 Task: Add a dependency to the task Integrate website with a new live chat support software , the existing task  Create a new online platform for online DIY courses in the project ComplexTech
Action: Mouse moved to (67, 493)
Screenshot: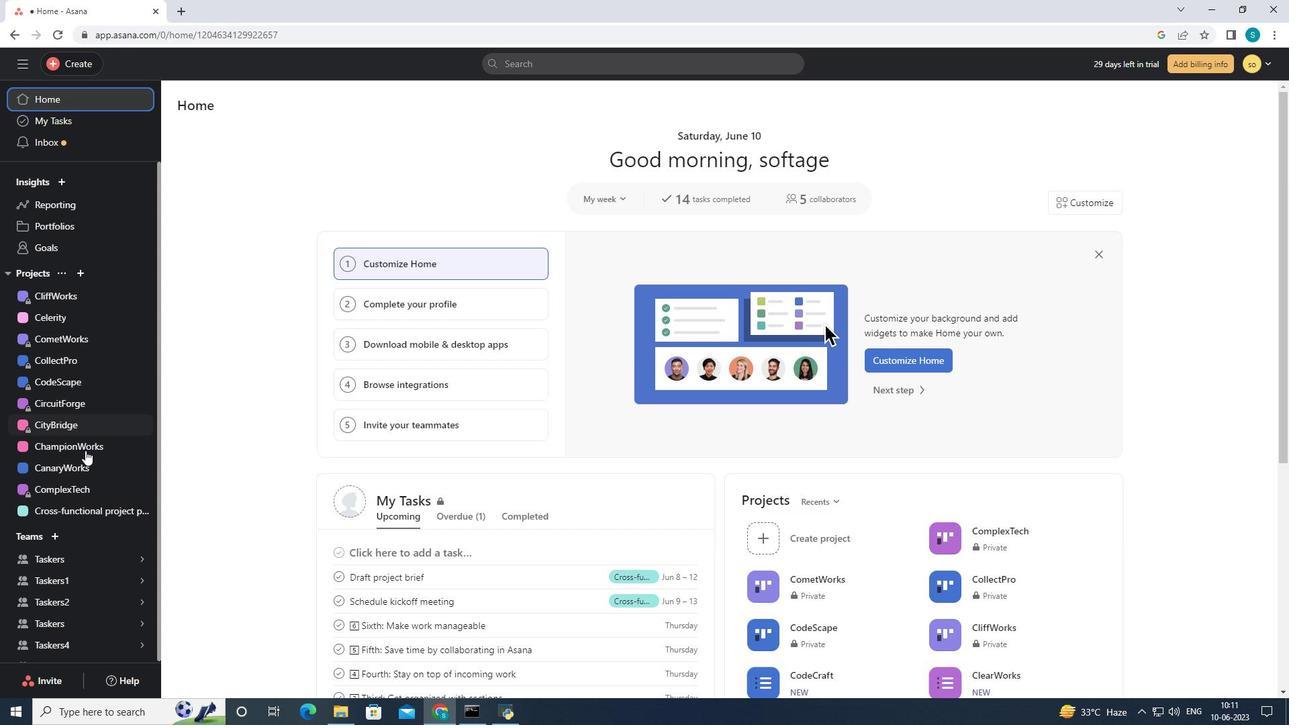
Action: Mouse pressed left at (67, 493)
Screenshot: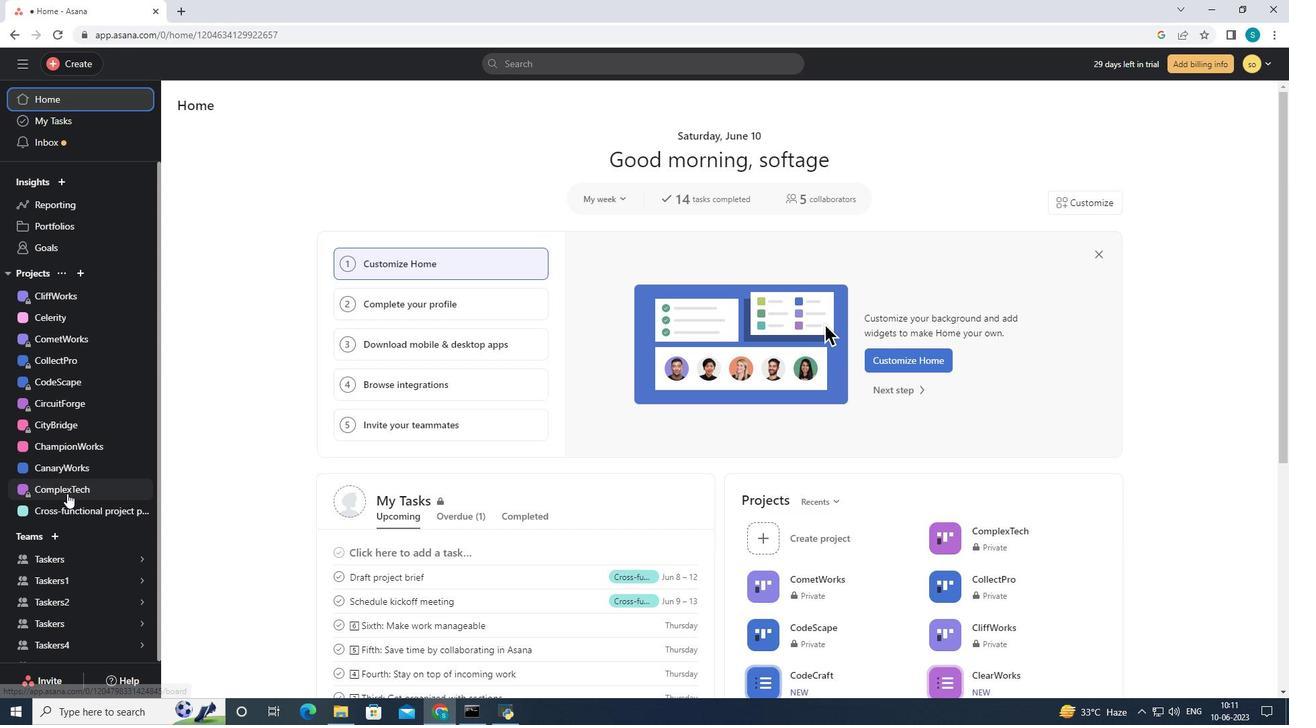 
Action: Mouse moved to (297, 386)
Screenshot: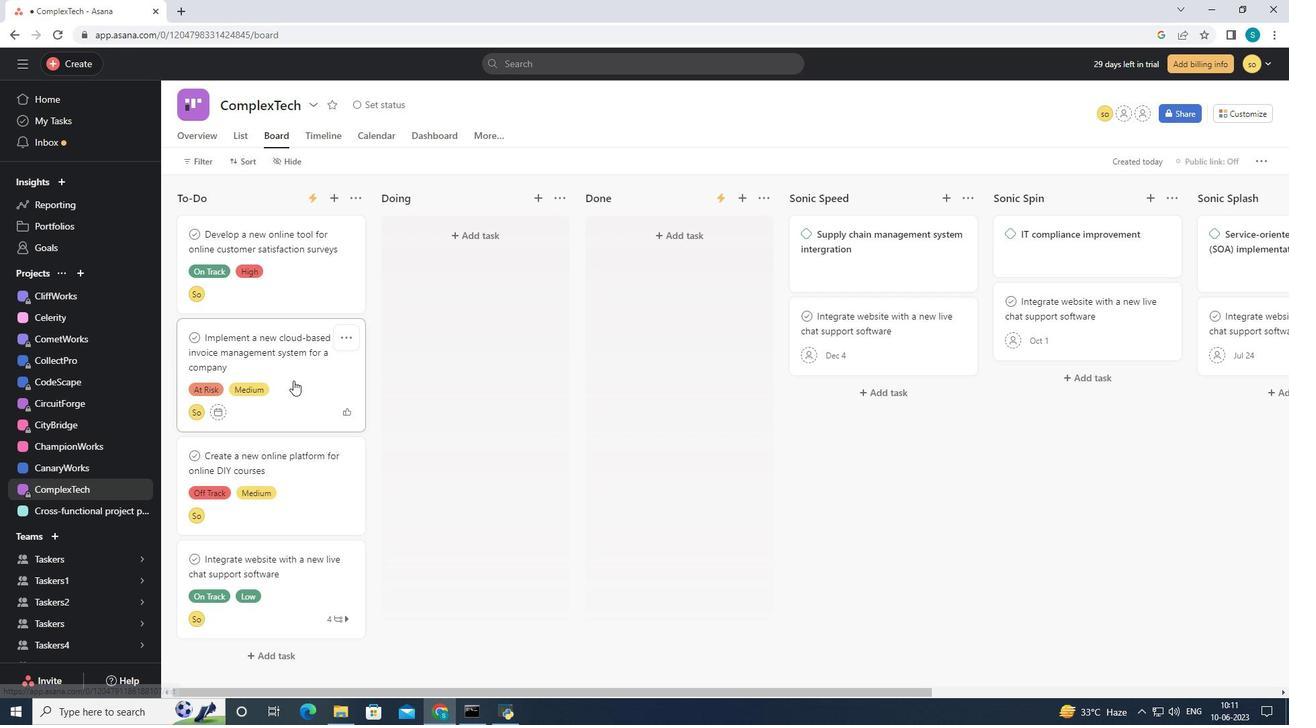 
Action: Mouse scrolled (297, 385) with delta (0, 0)
Screenshot: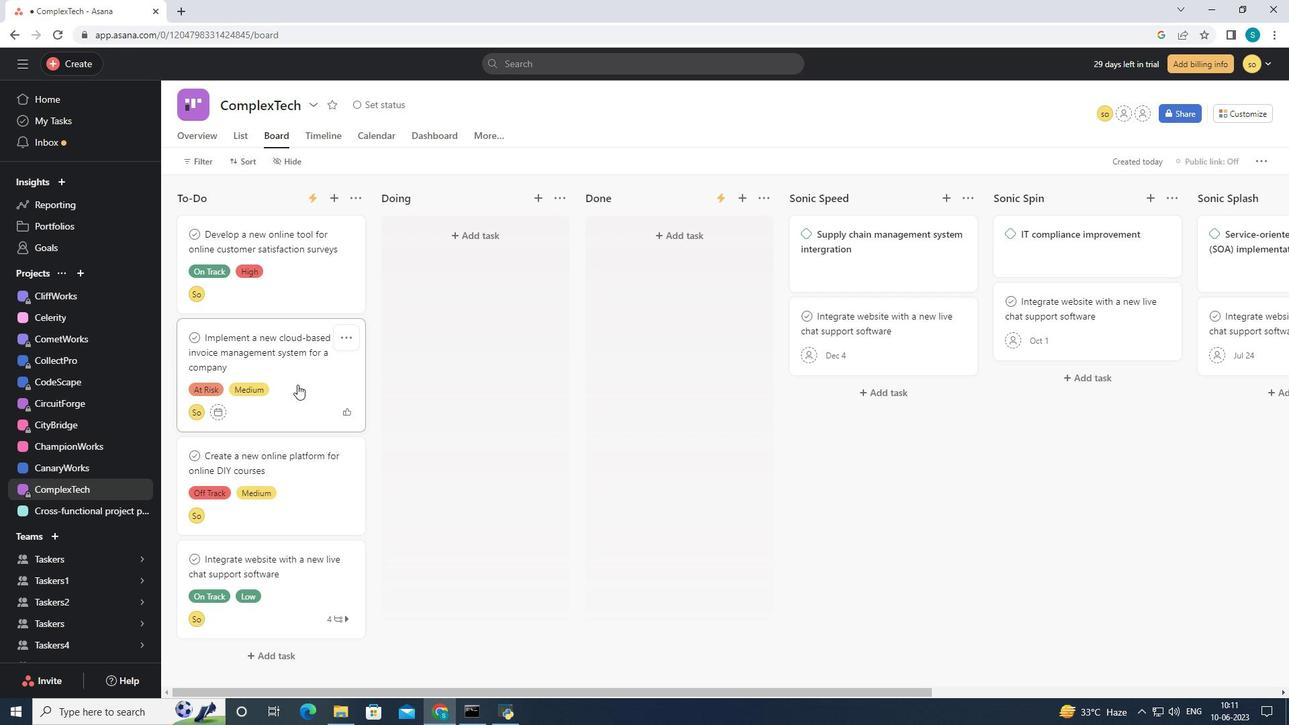 
Action: Mouse moved to (298, 386)
Screenshot: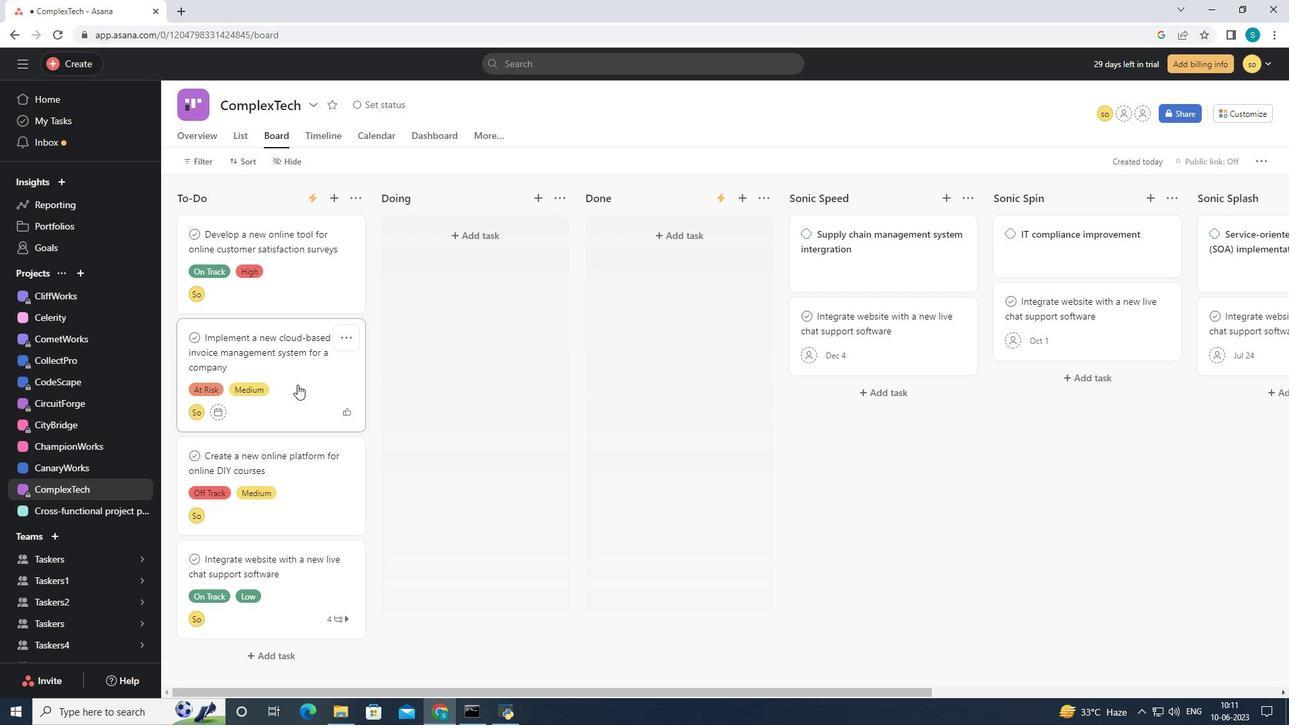 
Action: Mouse scrolled (298, 386) with delta (0, 0)
Screenshot: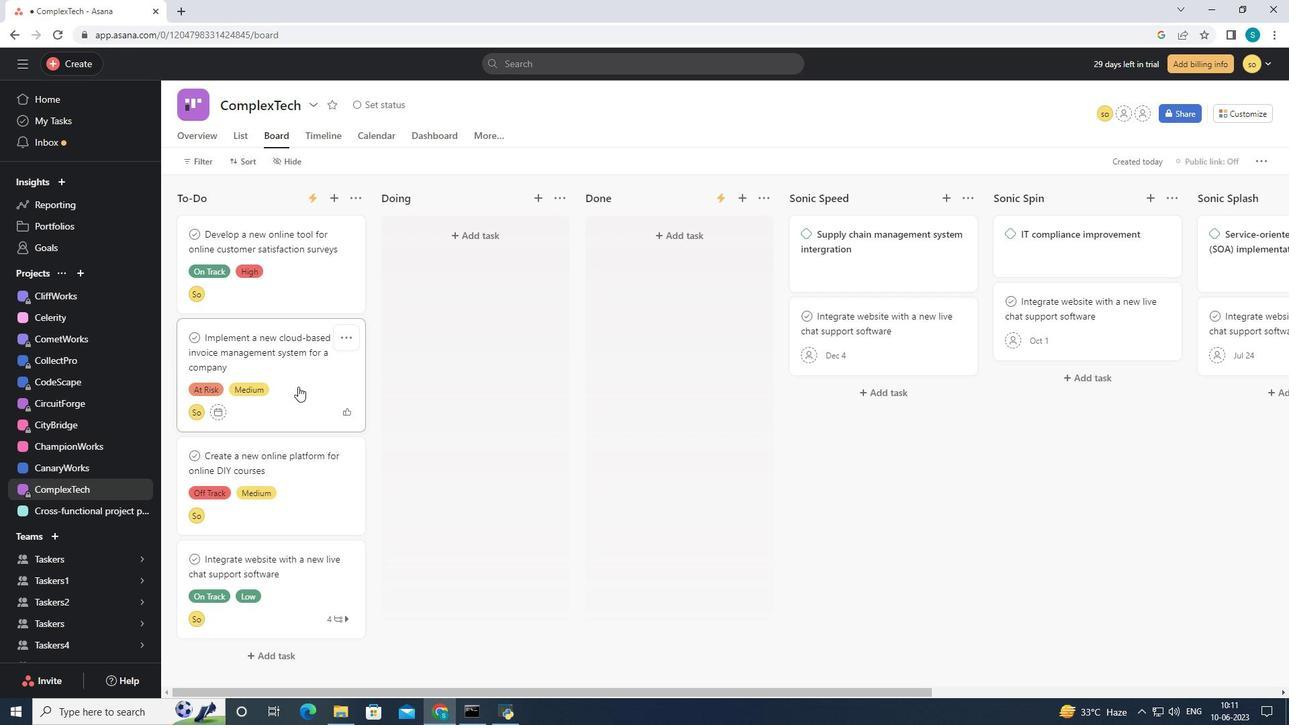 
Action: Mouse scrolled (298, 386) with delta (0, 0)
Screenshot: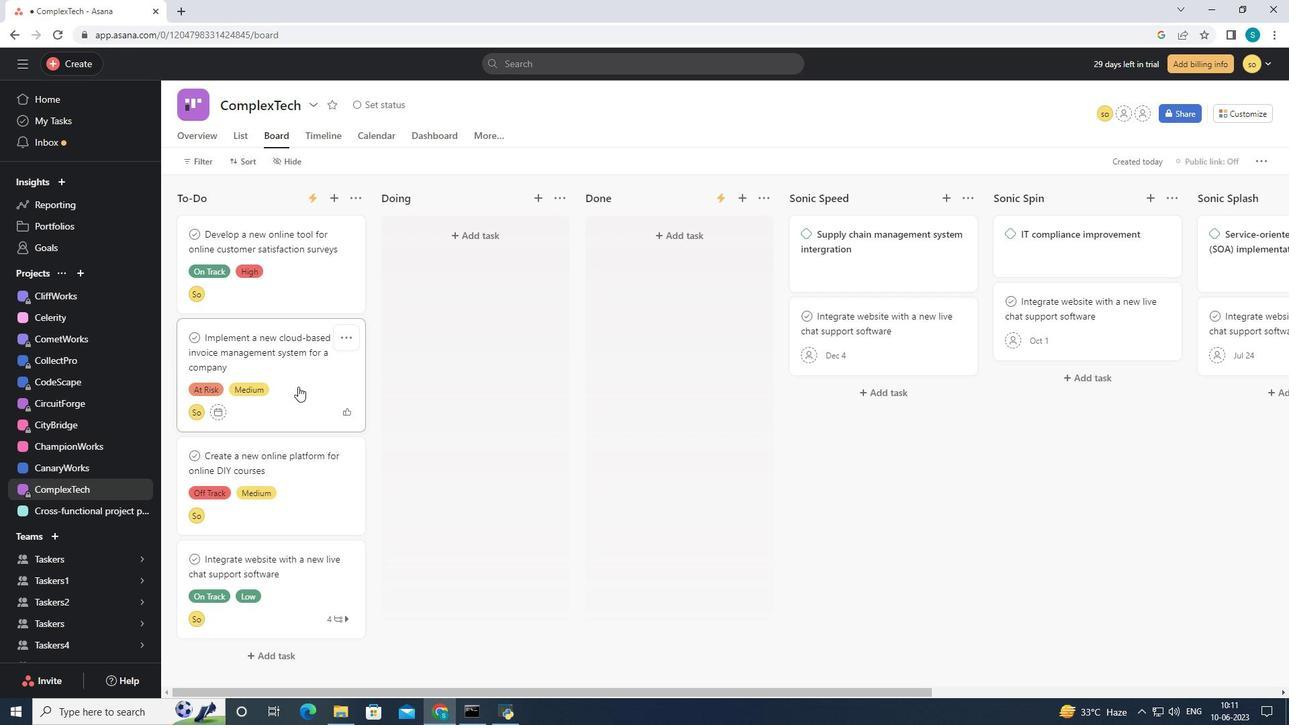 
Action: Mouse scrolled (298, 386) with delta (0, 0)
Screenshot: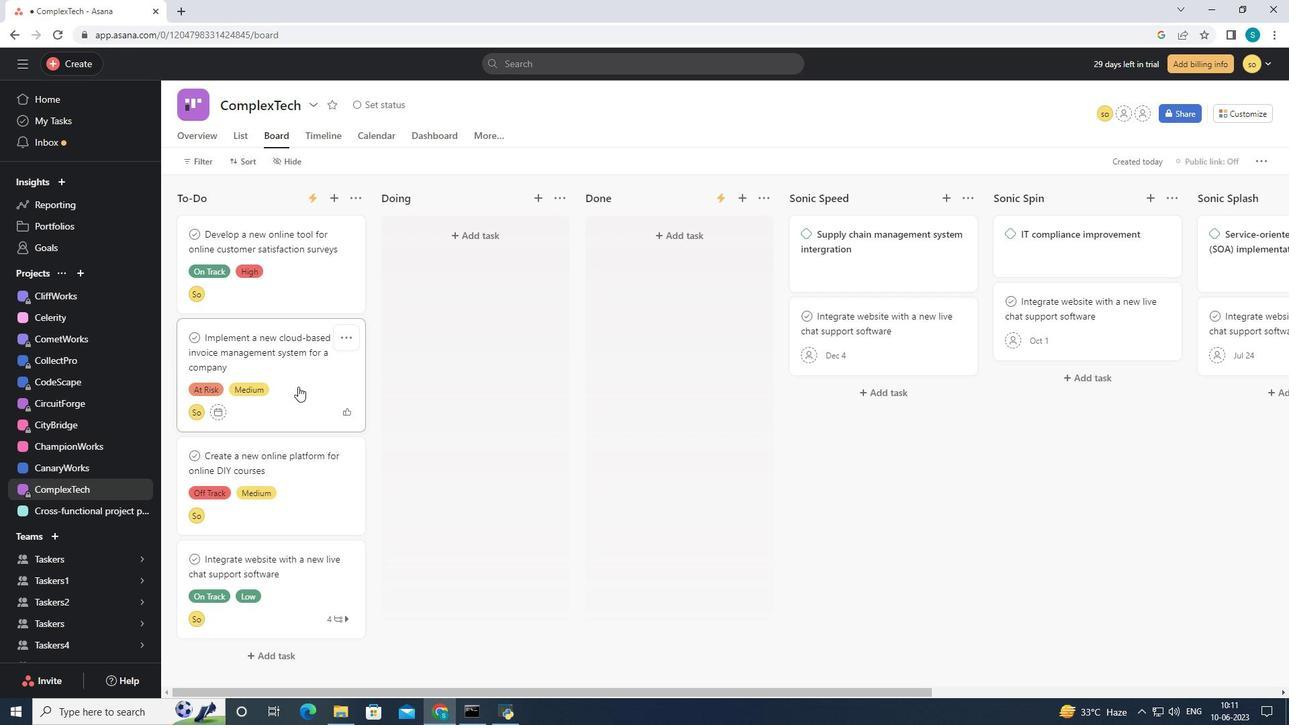 
Action: Mouse moved to (303, 597)
Screenshot: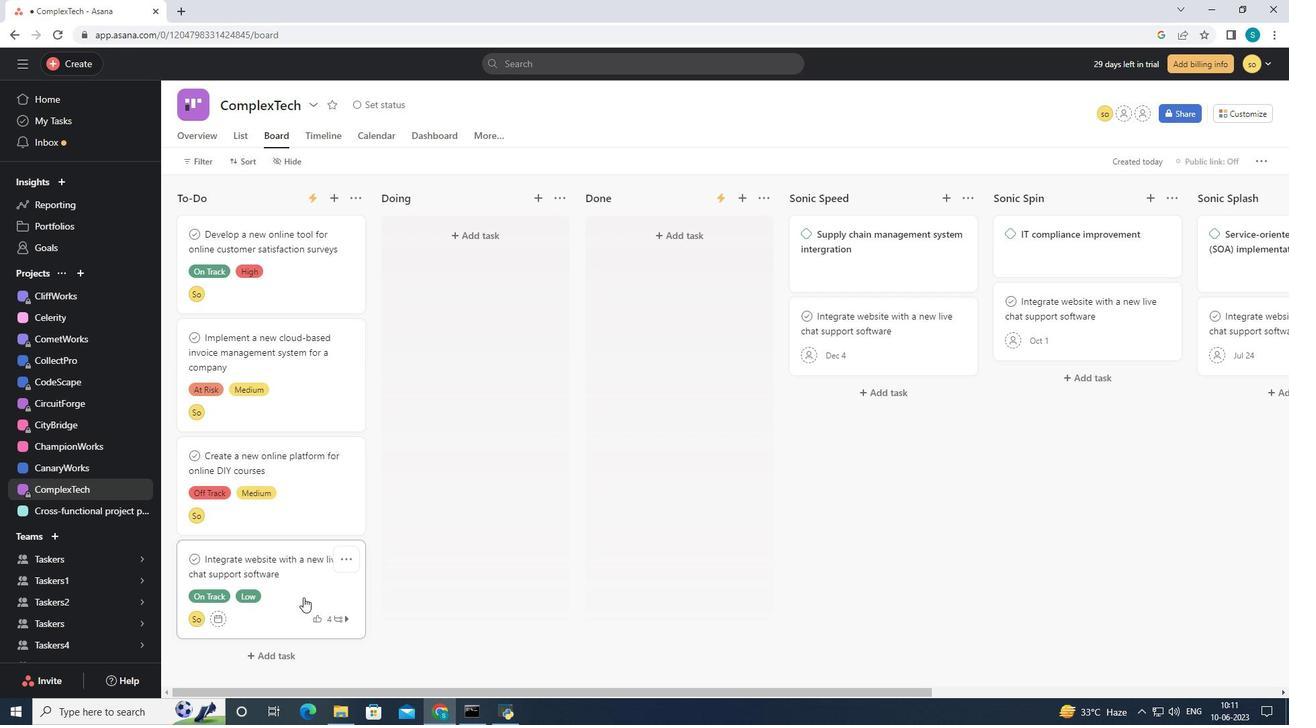 
Action: Mouse pressed left at (303, 597)
Screenshot: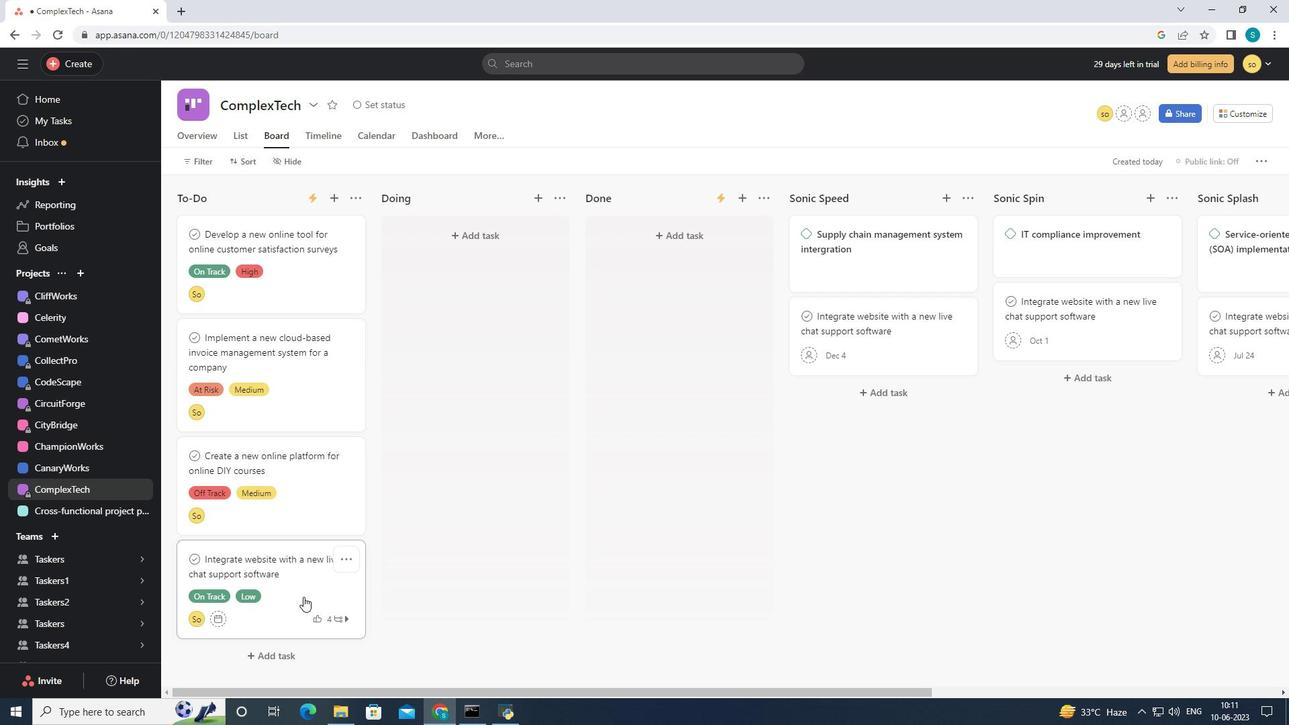 
Action: Mouse moved to (968, 366)
Screenshot: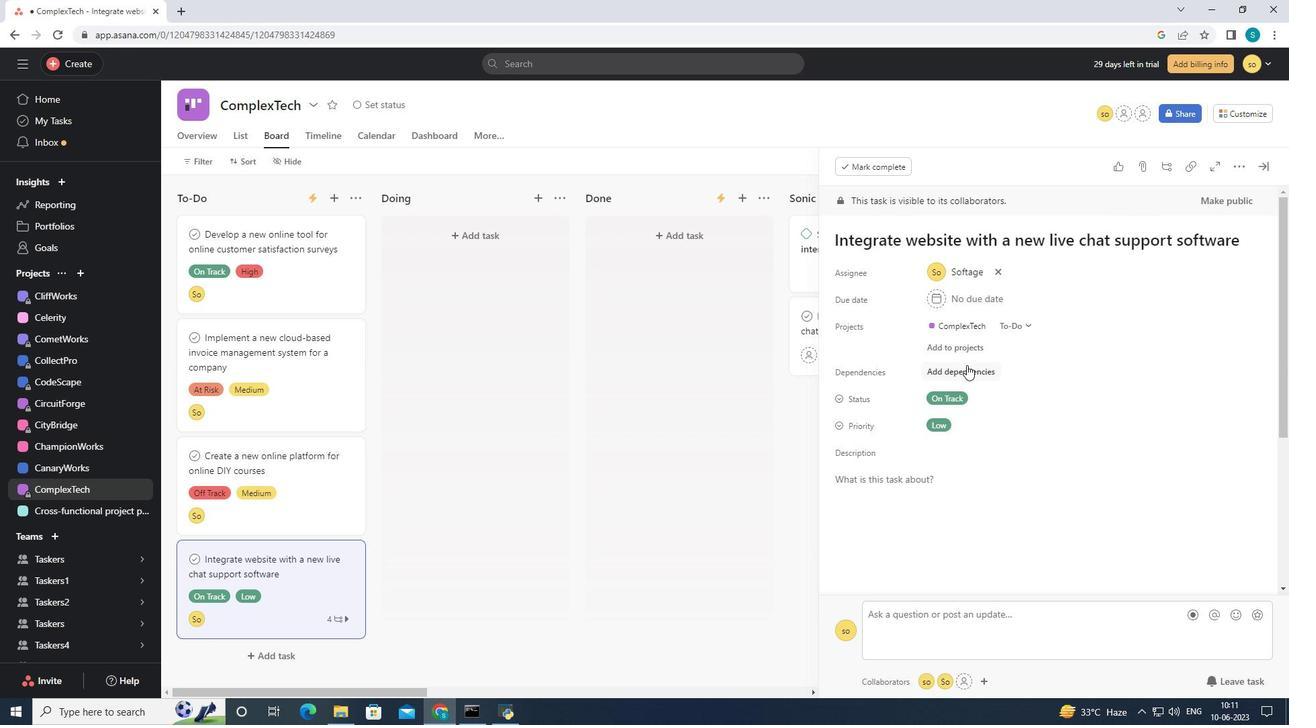 
Action: Mouse pressed left at (968, 366)
Screenshot: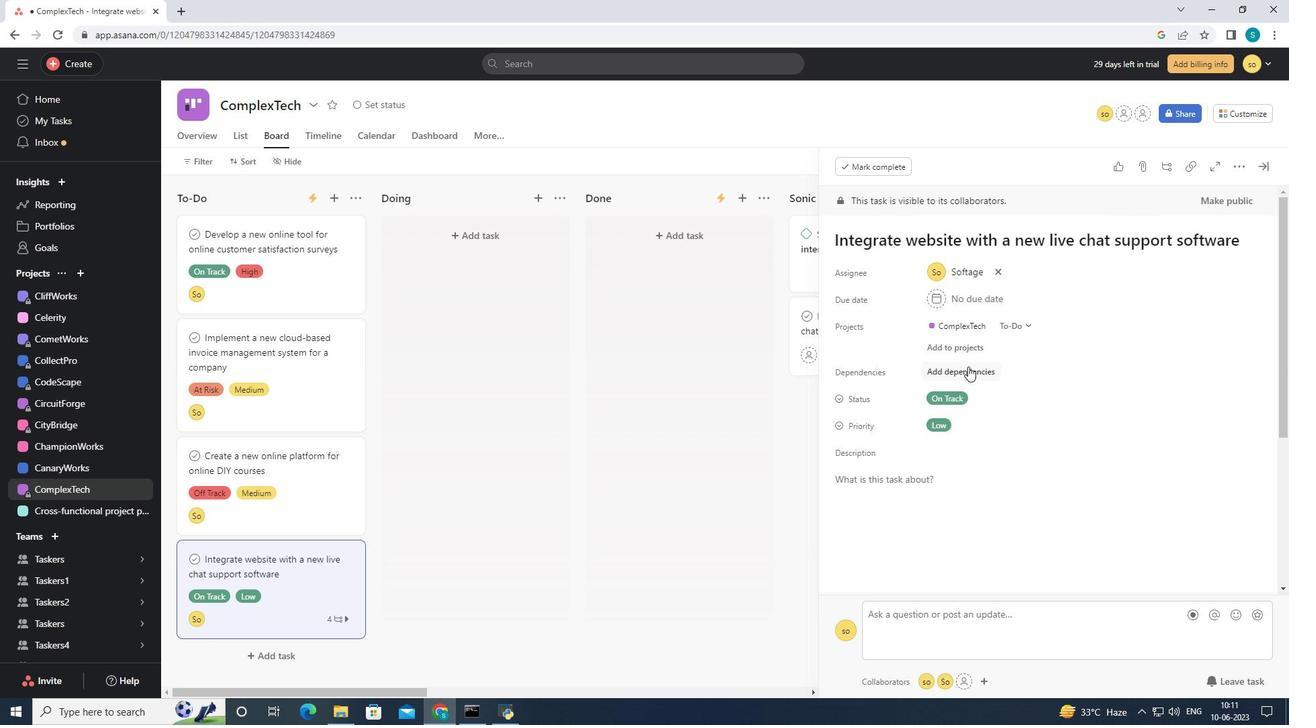 
Action: Key pressed <Key.shift><Key.shift><Key.shift><Key.shift><Key.shift><Key.shift><Key.shift><Key.shift><Key.shift><Key.shift><Key.shift><Key.shift><Key.shift><Key.shift><Key.shift><Key.shift><Key.shift><Key.shift><Key.shift><Key.shift><Key.shift><Key.shift><Key.shift><Key.shift><Key.shift><Key.shift><Key.shift><Key.shift><Key.shift><Key.shift><Key.shift><Key.shift><Key.shift><Key.shift><Key.shift><Key.shift><Key.shift><Key.shift><Key.shift><Key.shift><Key.shift><Key.shift><Key.shift><Key.shift><Key.shift><Key.shift><Key.shift><Key.shift><Key.shift><Key.shift><Key.shift><Key.shift><Key.shift><Key.shift><Key.shift><Key.shift><Key.shift><Key.shift><Key.shift><Key.shift><Key.shift><Key.shift><Key.shift><Key.shift><Key.shift><Key.shift><Key.shift><Key.shift><Key.shift><Key.shift><Key.shift><Key.shift><Key.shift><Key.shift><Key.shift><Key.shift><Key.shift><Key.shift><Key.shift><Key.shift><Key.shift><Key.shift><Key.shift><Key.shift><Key.shift><Key.shift><Key.shift><Key.shift><Key.shift><Key.shift><Key.shift><Key.shift><Key.shift><Key.shift><Key.shift><Key.shift><Key.shift><Key.shift><Key.shift><Key.shift><Key.shift><Key.shift><Key.shift><Key.shift><Key.shift><Key.shift><Key.shift><Key.shift><Key.shift><Key.shift><Key.shift><Key.shift><Key.shift><Key.shift><Key.shift><Key.shift><Key.shift><Key.shift><Key.shift><Key.shift><Key.shift><Key.shift><Key.shift><Key.shift><Key.shift><Key.shift><Key.shift><Key.shift><Key.shift><Key.shift><Key.shift><Key.shift><Key.shift><Key.shift><Key.shift><Key.shift><Key.shift><Key.shift><Key.shift><Key.shift><Key.shift><Key.shift><Key.shift><Key.shift><Key.shift><Key.shift><Key.shift><Key.shift><Key.shift><Key.shift><Key.shift><Key.shift><Key.shift><Key.shift><Key.shift><Key.shift><Key.shift><Key.shift><Key.shift><Key.shift><Key.shift><Key.shift><Key.shift><Key.shift><Key.shift><Key.shift><Key.shift><Key.shift><Key.shift><Key.shift><Key.shift><Key.shift><Key.shift><Key.shift><Key.shift><Key.shift><Key.shift><Key.shift><Key.shift><Key.shift><Key.shift><Key.shift><Key.shift><Key.shift><Key.shift><Key.shift><Key.shift><Key.shift><Key.shift><Key.shift><Key.shift><Key.shift><Key.shift><Key.shift><Key.shift><Key.shift><Key.shift><Key.shift><Key.shift><Key.shift><Key.shift><Key.shift><Key.shift><Key.shift><Key.shift><Key.shift><Key.shift><Key.shift><Key.shift><Key.shift><Key.shift><Key.shift><Key.shift><Key.shift><Key.shift><Key.shift><Key.shift><Key.shift><Key.shift><Key.shift><Key.shift><Key.shift><Key.shift><Key.shift><Key.shift><Key.shift><Key.shift>Create<Key.space>a<Key.space>new<Key.space>online<Key.space>platform<Key.space>for<Key.space>online<Key.space><Key.shift>D<Key.shift>IY<Key.space>b<Key.backspace>courses<Key.space>in<Key.space>the<Key.space>project<Key.space>complex<Key.space>t<Key.backspace><Key.shift><Key.shift><Key.shift><Key.shift><Key.shift><Key.shift><Key.shift><Key.shift><Key.shift><Key.shift><Key.shift><Key.shift><Key.shift><Key.shift><Key.shift><Key.shift><Key.shift><Key.shift><Key.shift><Key.shift><Key.shift><Key.shift><Key.shift><Key.shift><Key.shift><Key.shift><Key.shift><Key.shift><Key.shift><Key.shift><Key.shift><Key.shift><Key.shift><Key.shift><Key.shift><Key.shift><Key.shift><Key.backspace><Key.backspace><Key.backspace><Key.backspace><Key.backspace><Key.backspace><Key.backspace><Key.backspace><Key.shift><Key.shift><Key.shift><Key.shift><Key.shift><Key.shift><Key.shift>Co<Key.backspace><Key.backspace><Key.backspace><Key.backspace><Key.backspace><Key.backspace><Key.backspace><Key.backspace><Key.backspace><Key.backspace><Key.backspace><Key.backspace><Key.backspace><Key.backspace><Key.backspace><Key.backspace><Key.backspace>
Screenshot: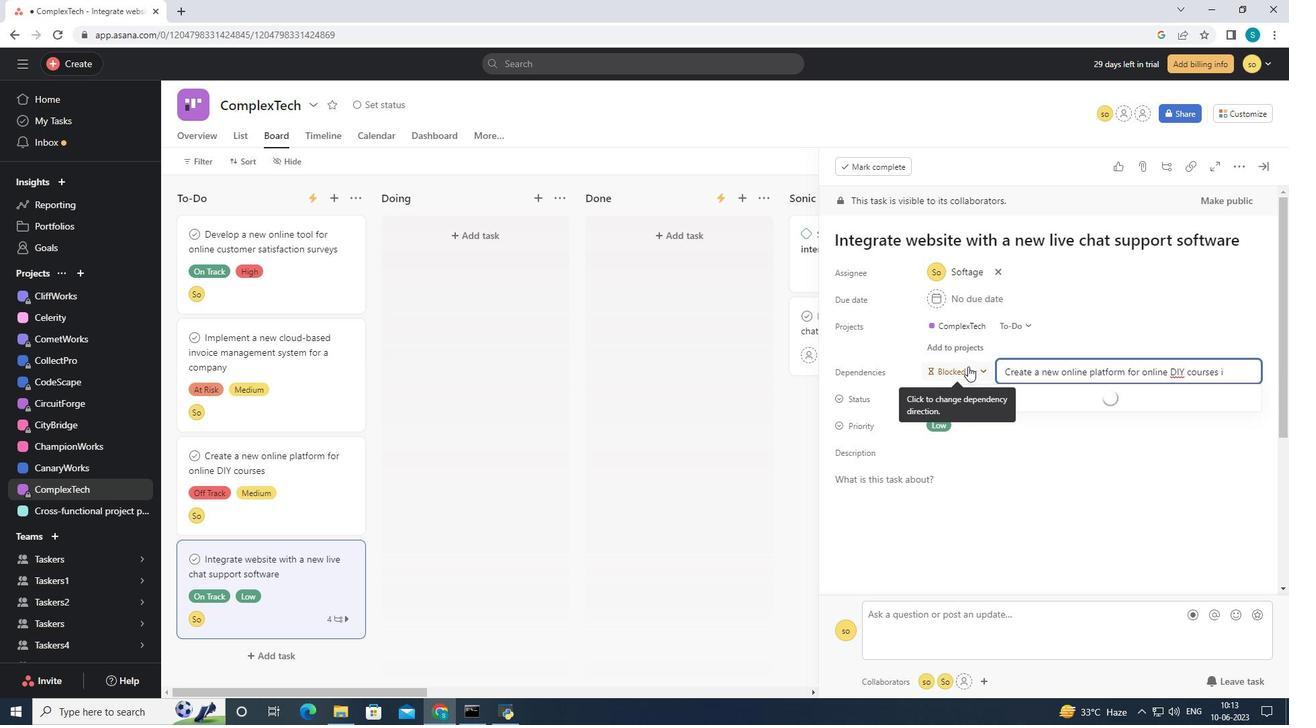 
Action: Mouse moved to (1062, 396)
Screenshot: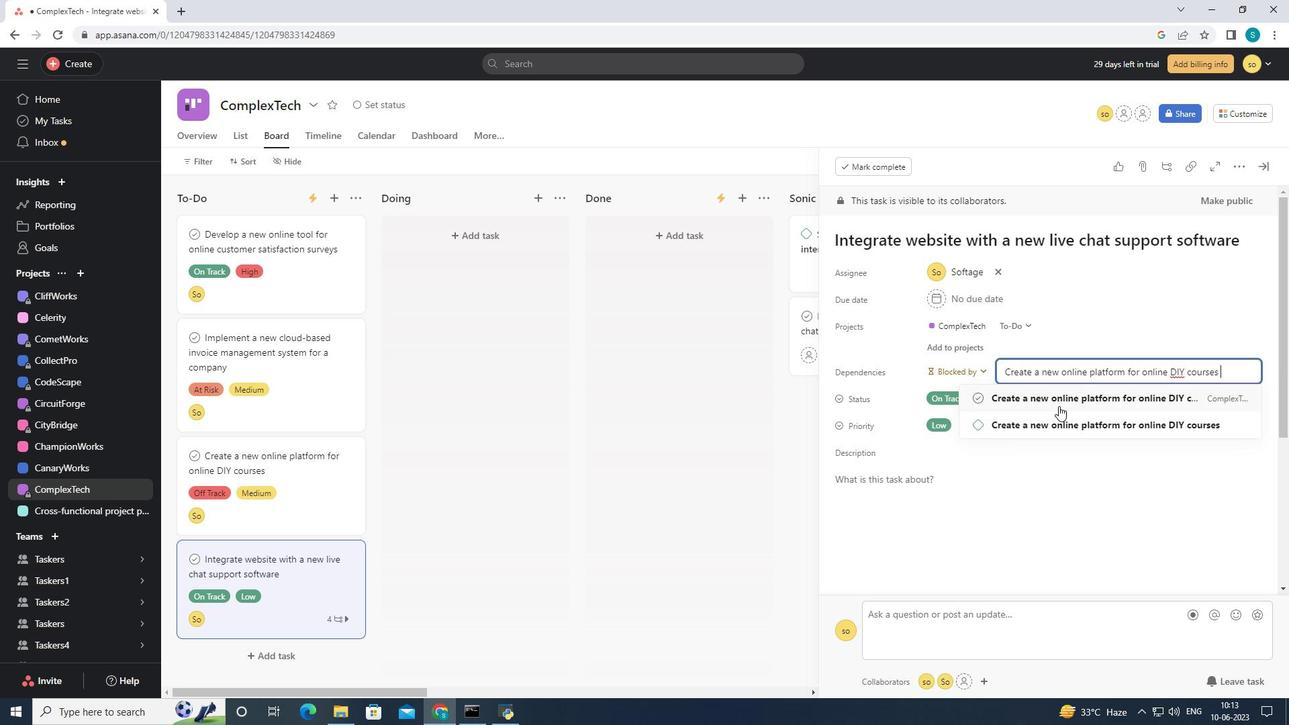 
Action: Mouse pressed left at (1062, 396)
Screenshot: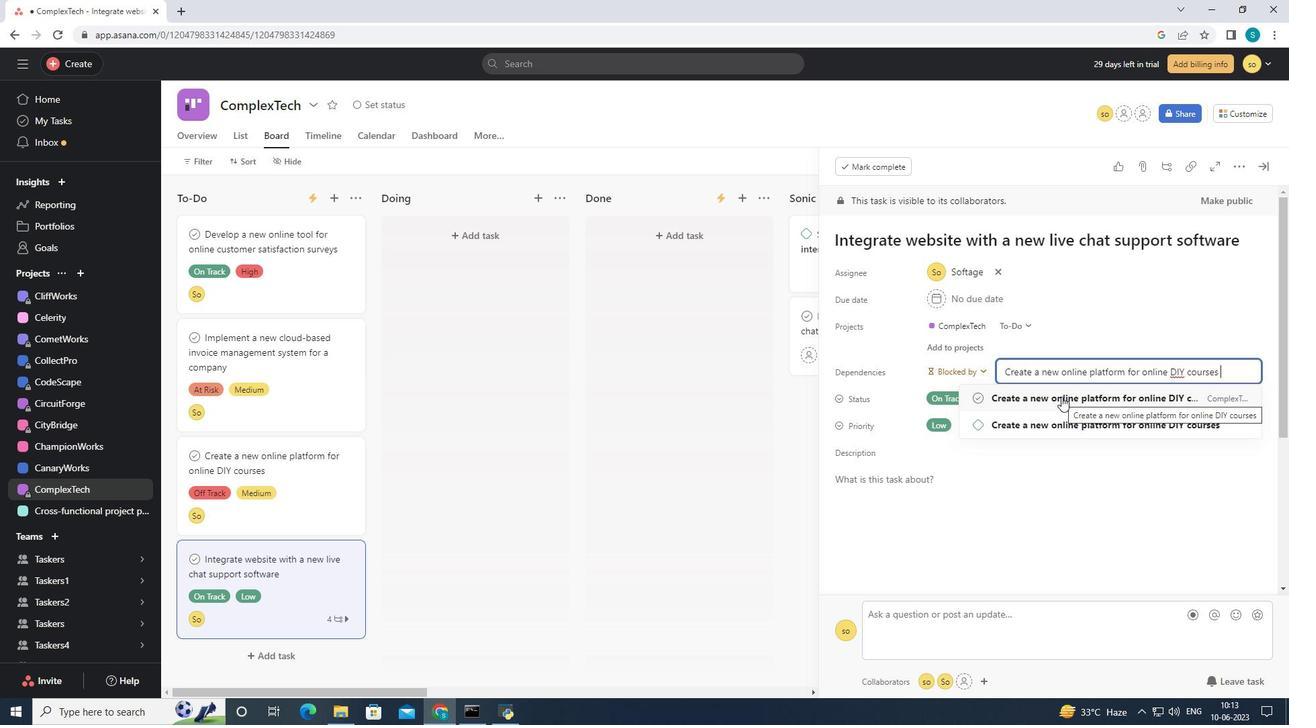 
Action: Mouse moved to (1082, 444)
Screenshot: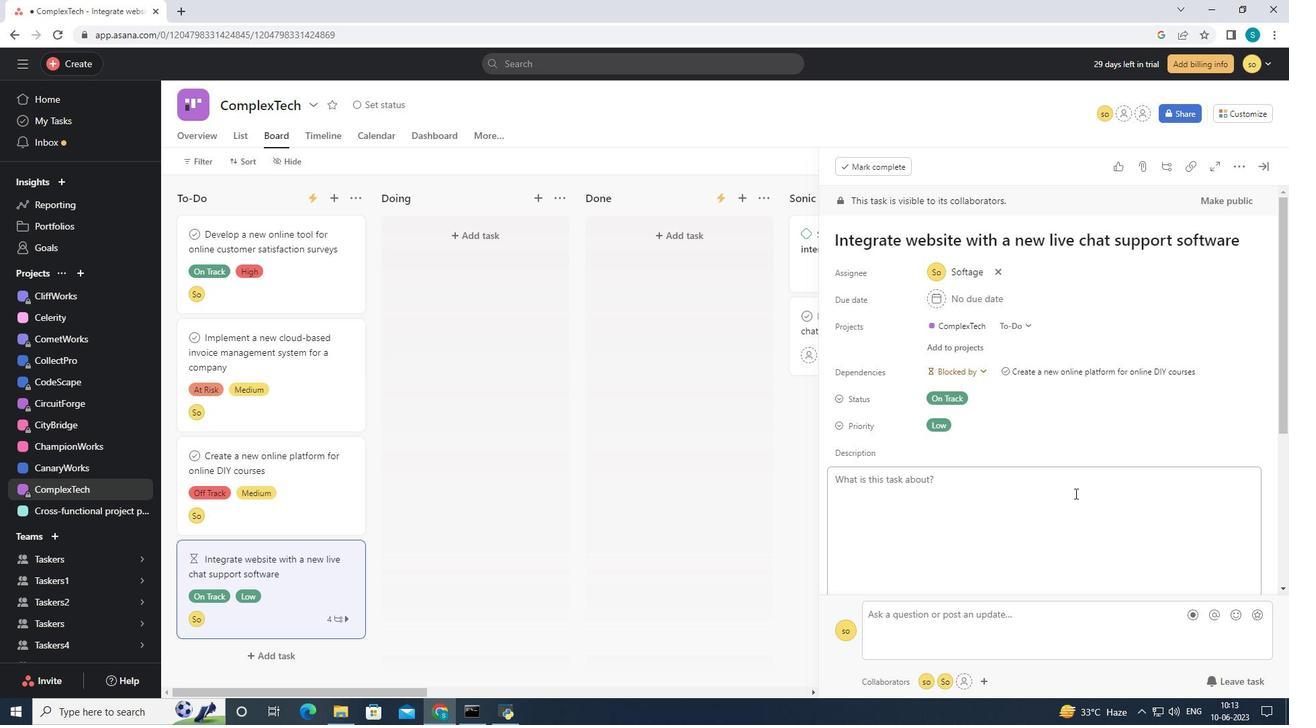 
Action: Mouse scrolled (1082, 444) with delta (0, 0)
Screenshot: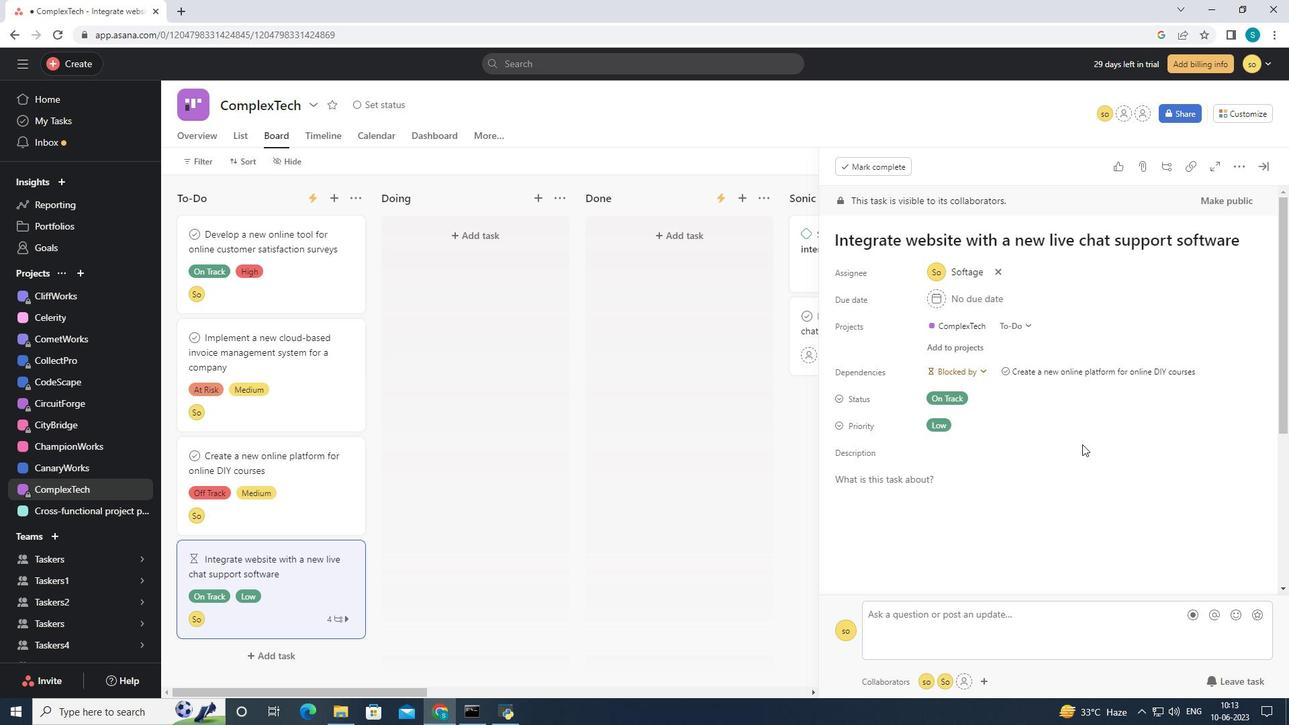 
Action: Mouse scrolled (1082, 444) with delta (0, 0)
Screenshot: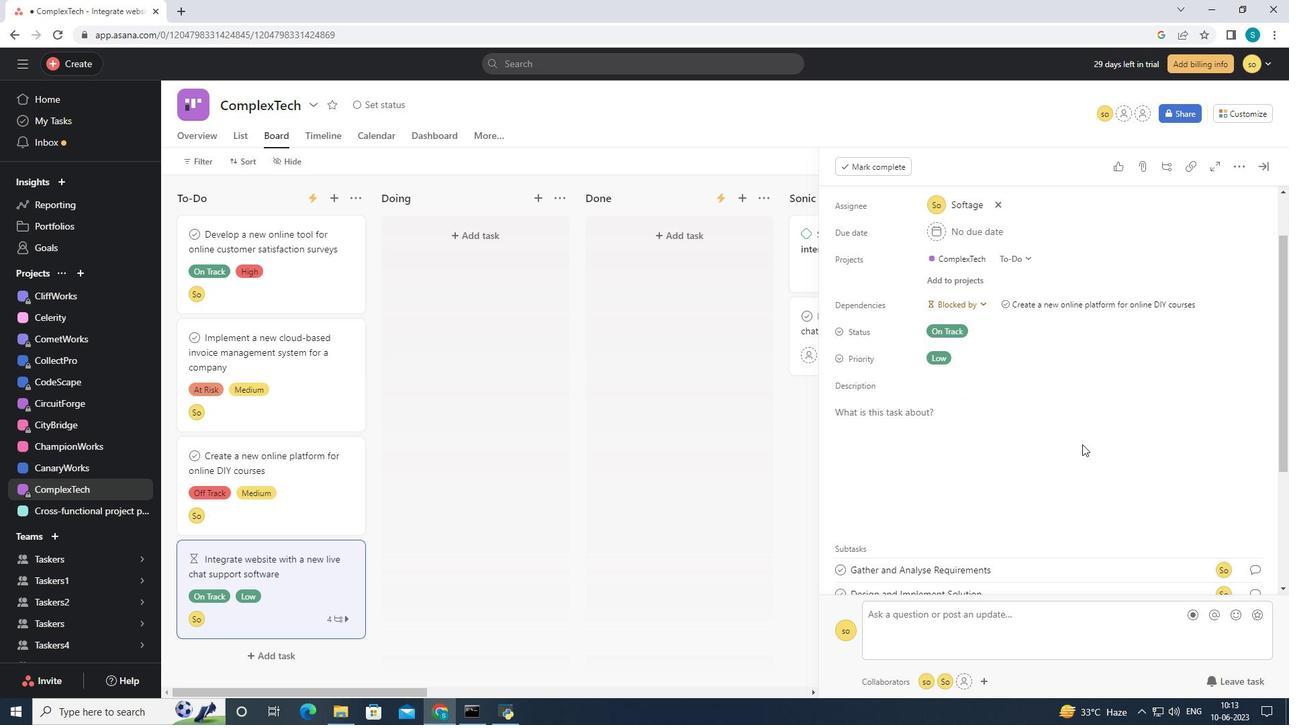 
Action: Mouse scrolled (1082, 444) with delta (0, 0)
Screenshot: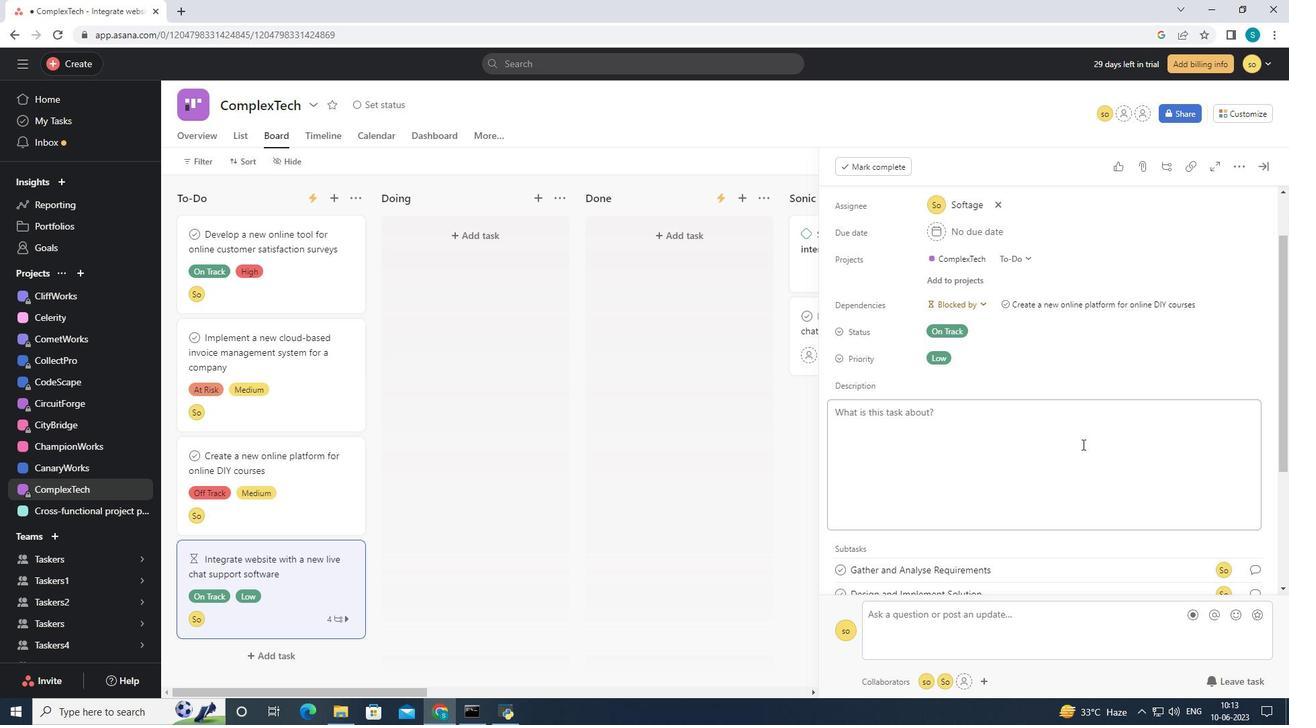 
Action: Mouse scrolled (1082, 444) with delta (0, 0)
Screenshot: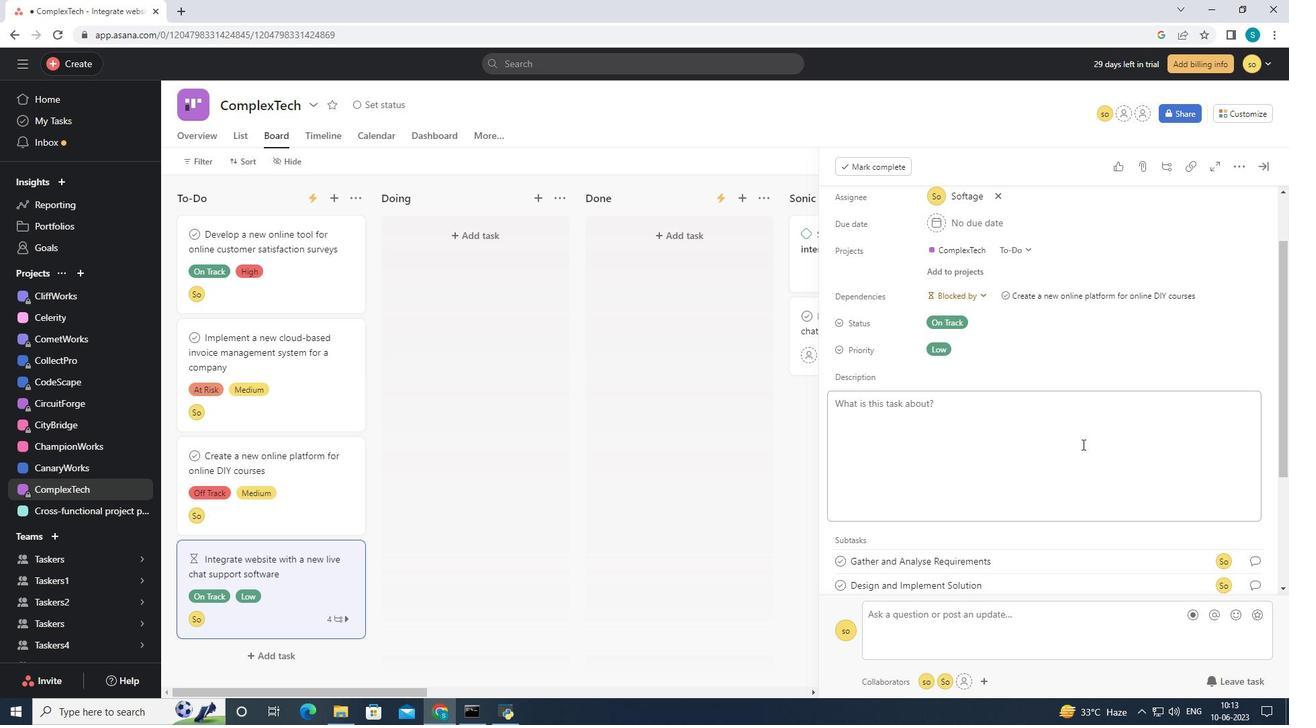
Action: Mouse scrolled (1082, 444) with delta (0, 0)
Screenshot: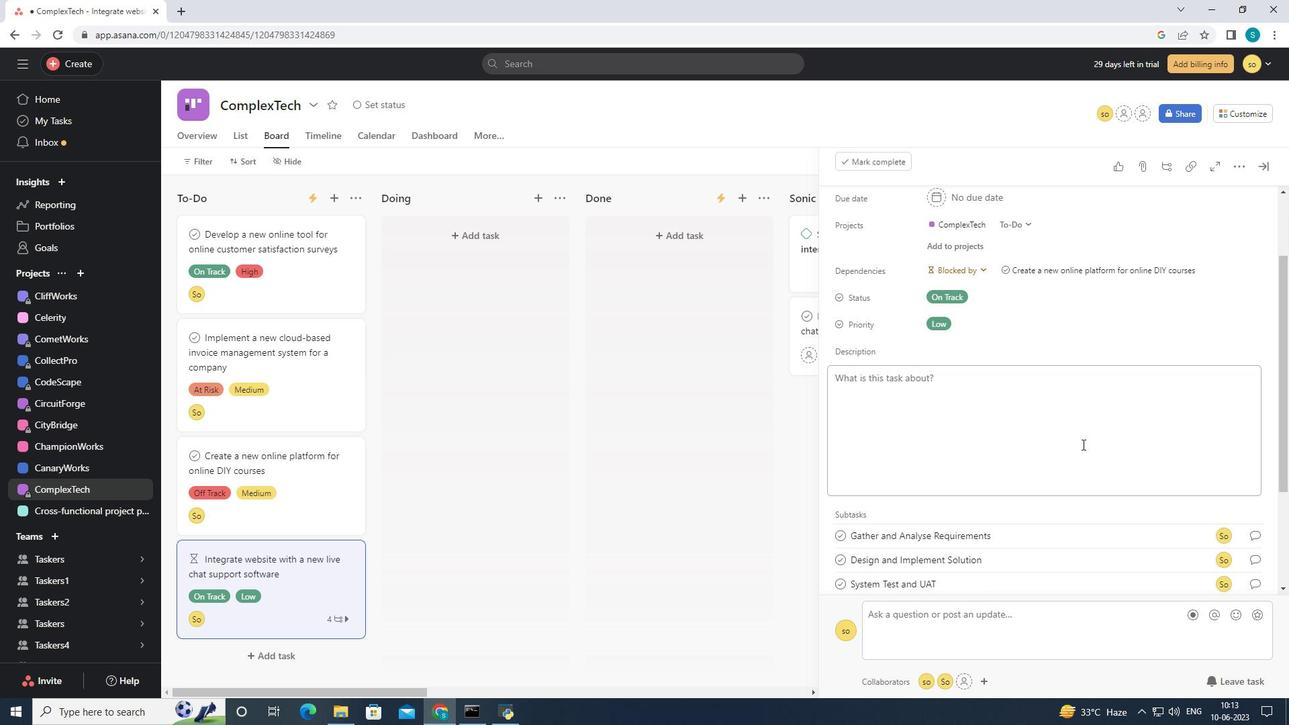 
Action: Mouse scrolled (1082, 445) with delta (0, 0)
Screenshot: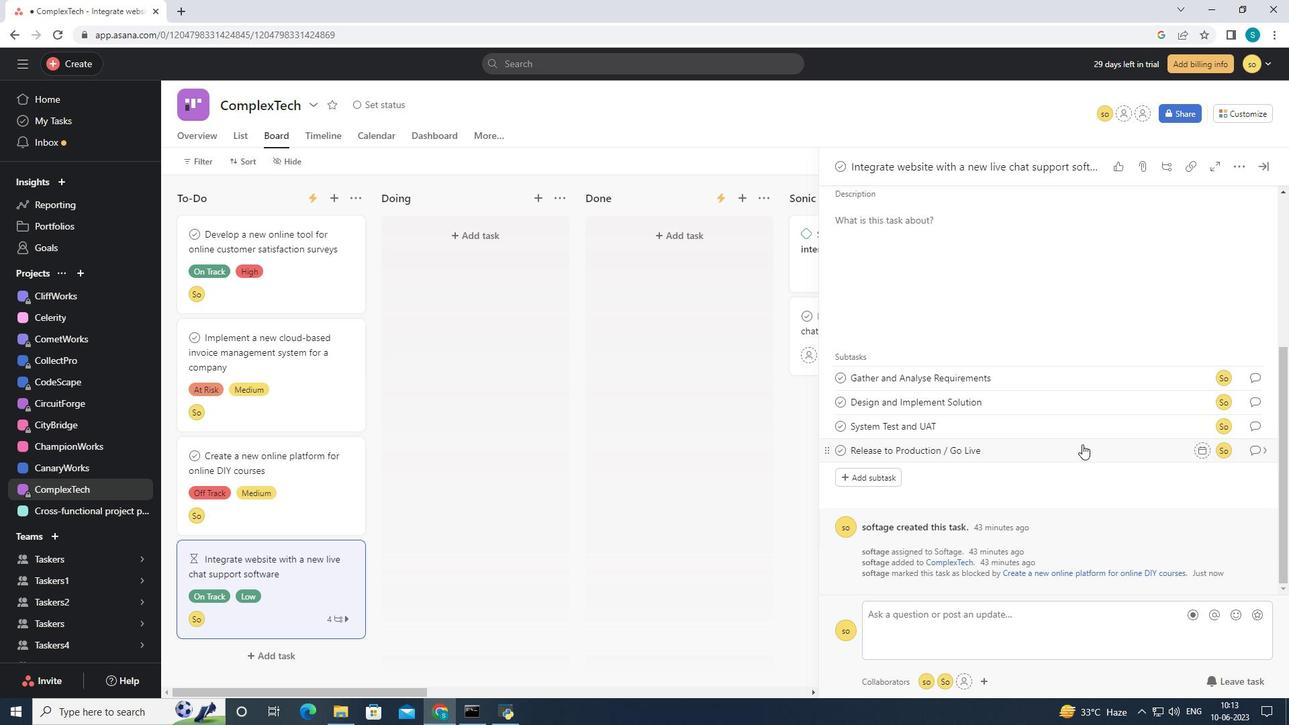
Action: Mouse scrolled (1082, 445) with delta (0, 0)
Screenshot: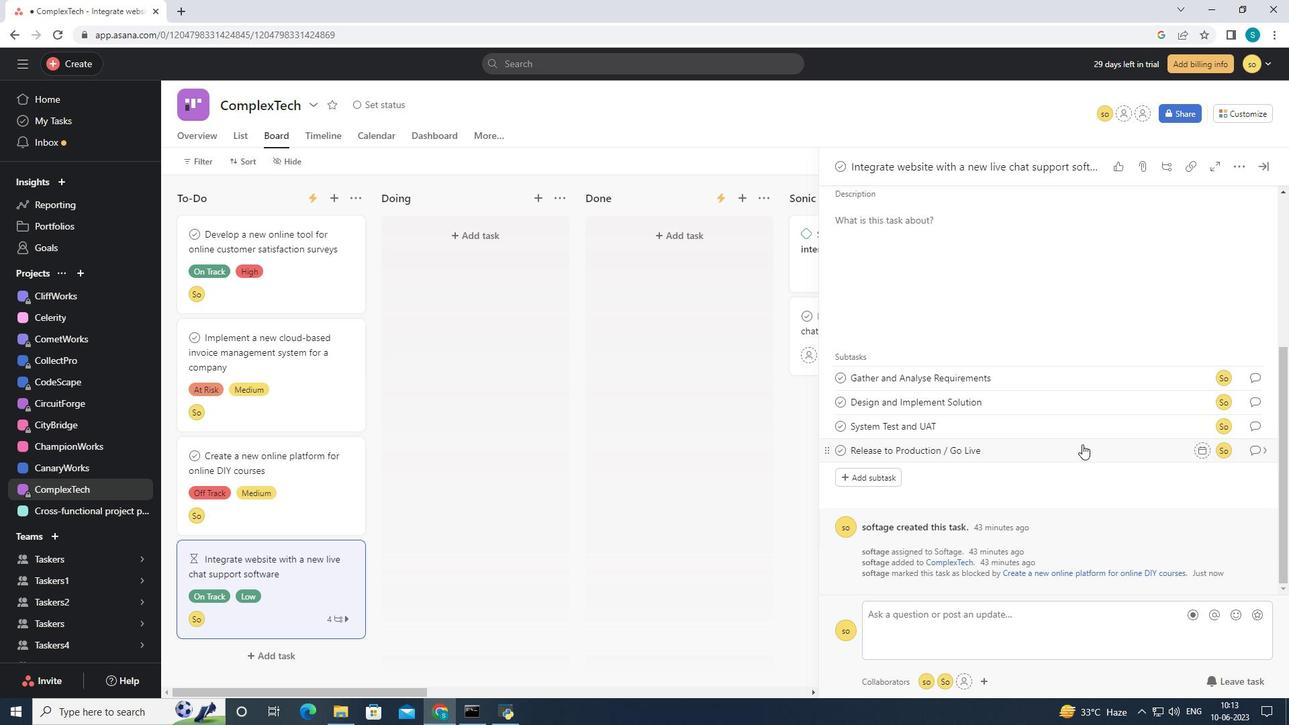 
Action: Mouse scrolled (1082, 445) with delta (0, 0)
Screenshot: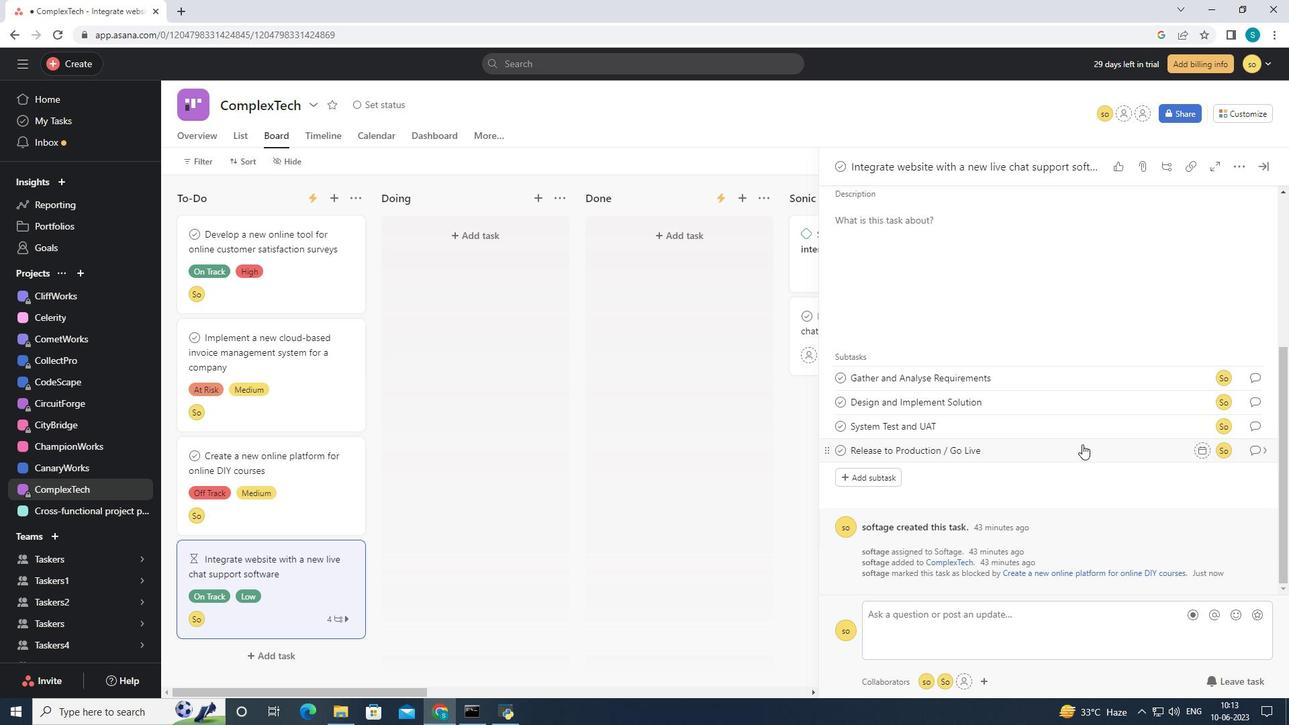 
Action: Mouse scrolled (1082, 445) with delta (0, 0)
Screenshot: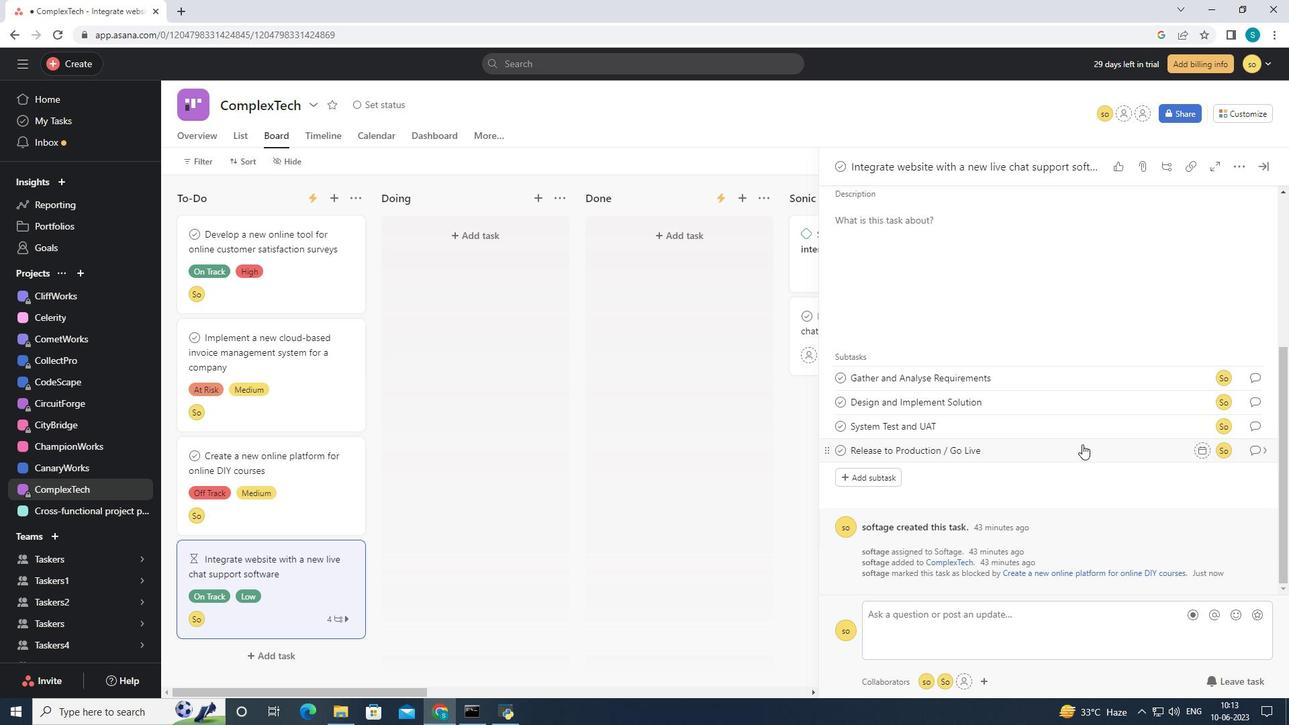 
Action: Mouse scrolled (1082, 445) with delta (0, 0)
Screenshot: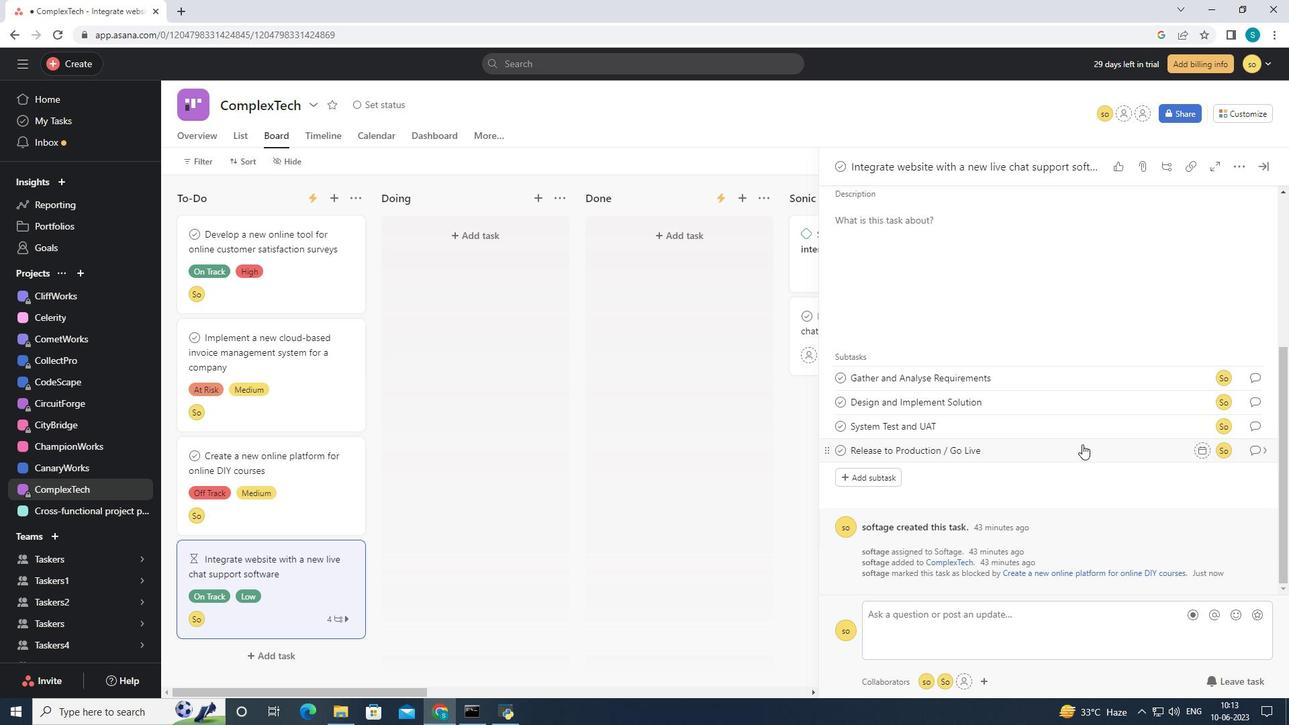 
Action: Mouse scrolled (1082, 445) with delta (0, 0)
Screenshot: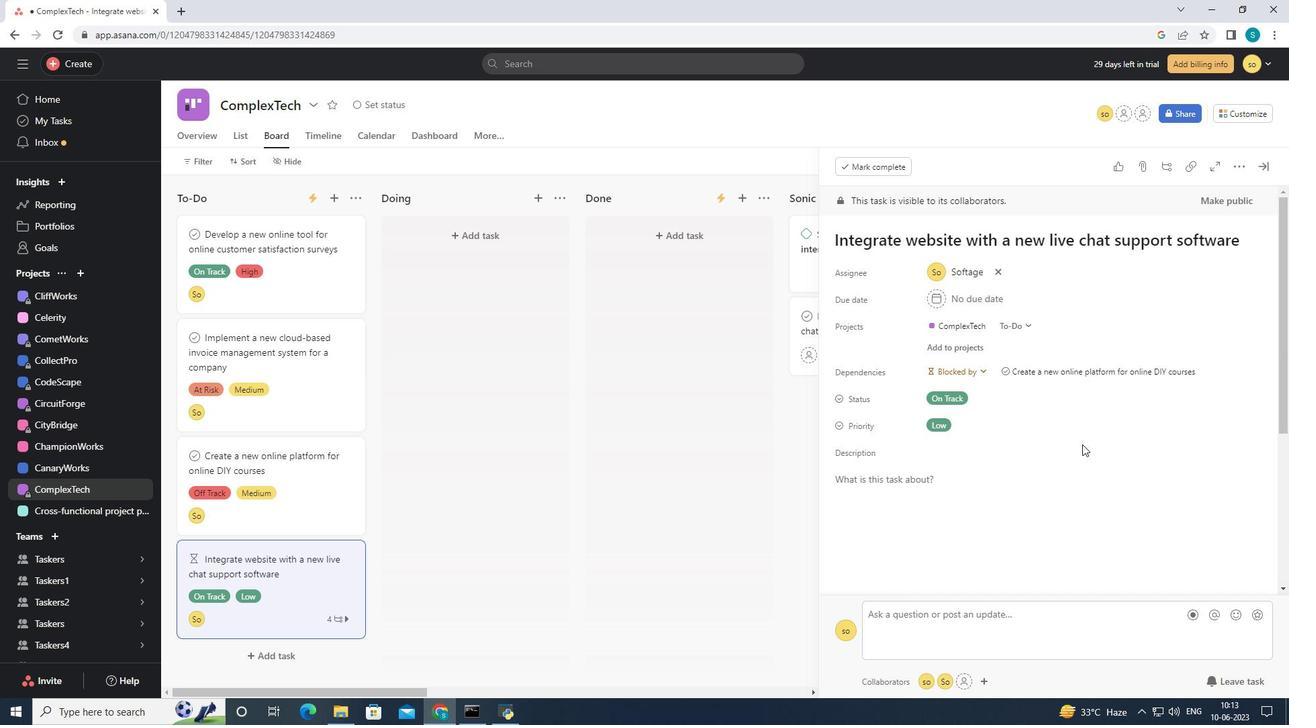 
Action: Mouse scrolled (1082, 445) with delta (0, 0)
Screenshot: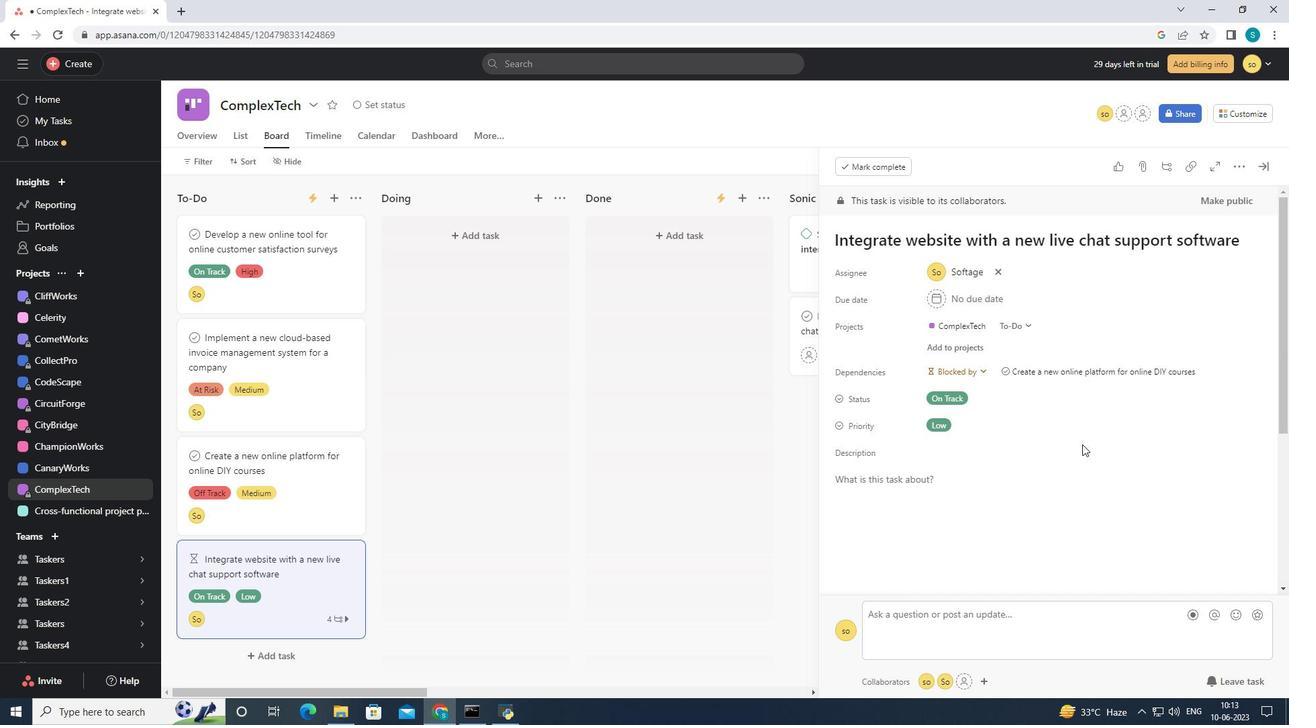 
Action: Mouse scrolled (1082, 445) with delta (0, 0)
Screenshot: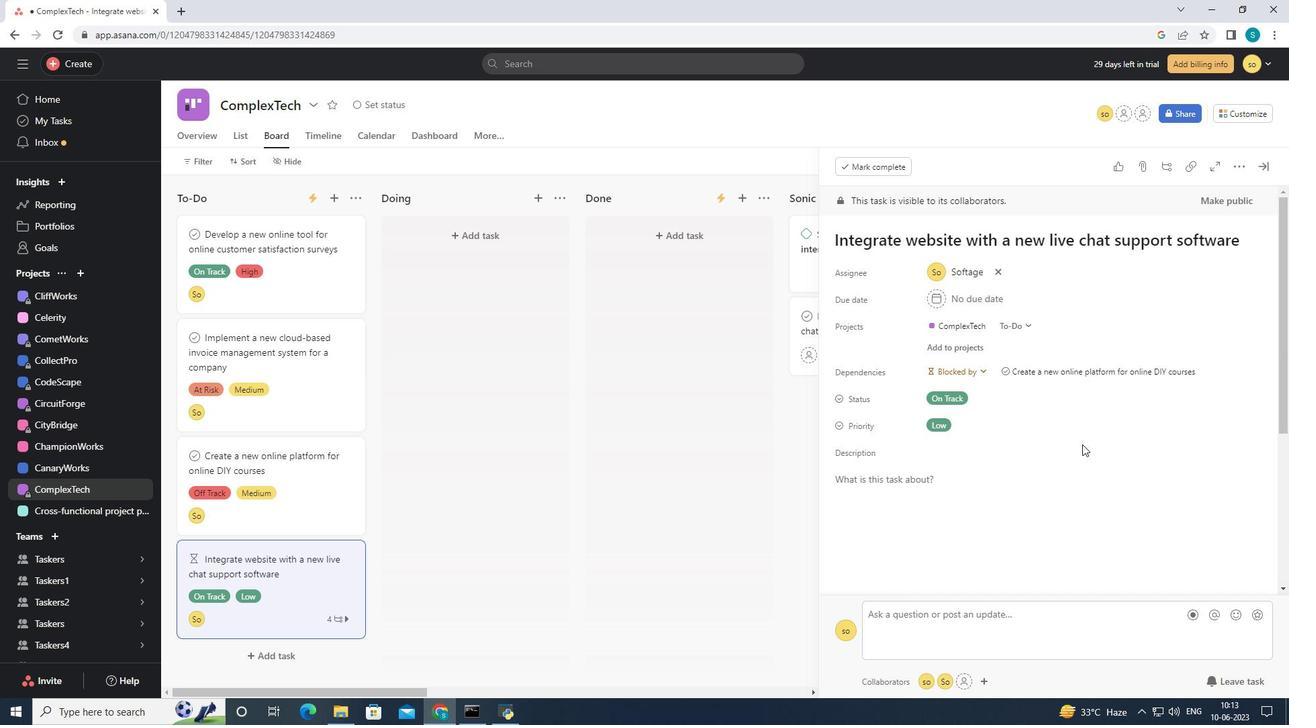 
Action: Mouse scrolled (1082, 445) with delta (0, 0)
Screenshot: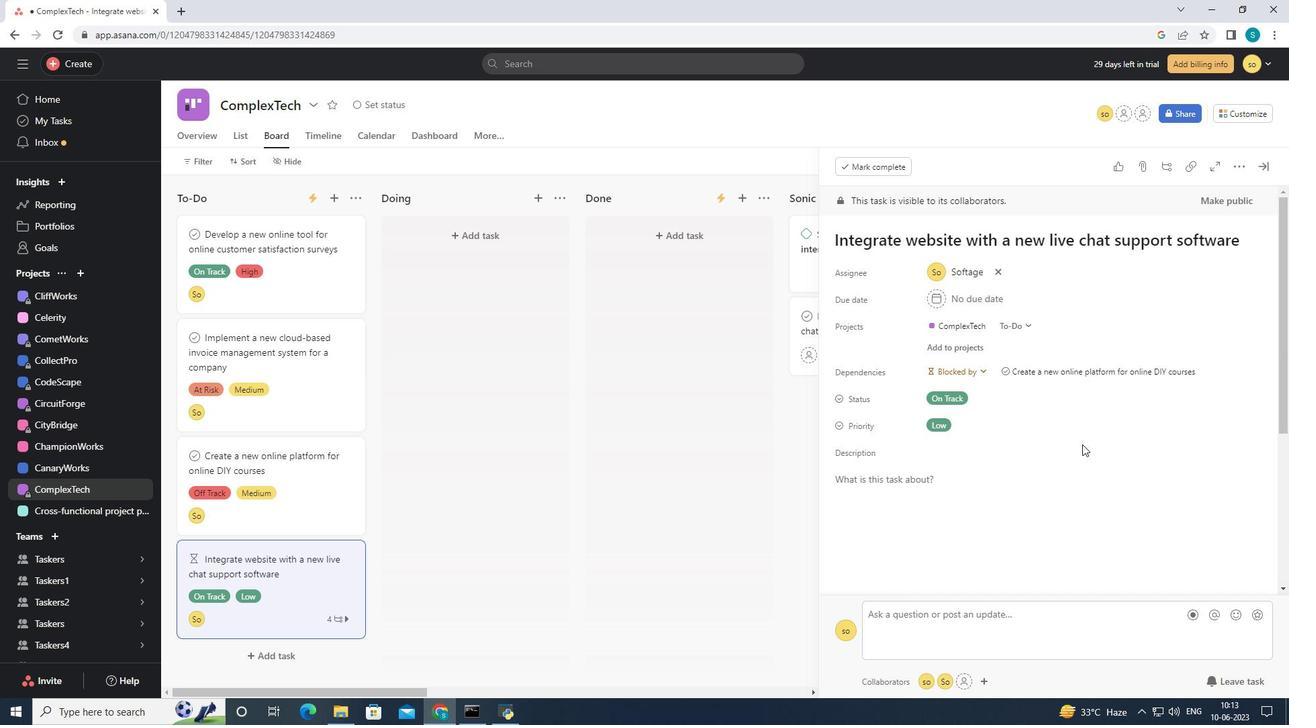 
Action: Mouse scrolled (1082, 444) with delta (0, 0)
Screenshot: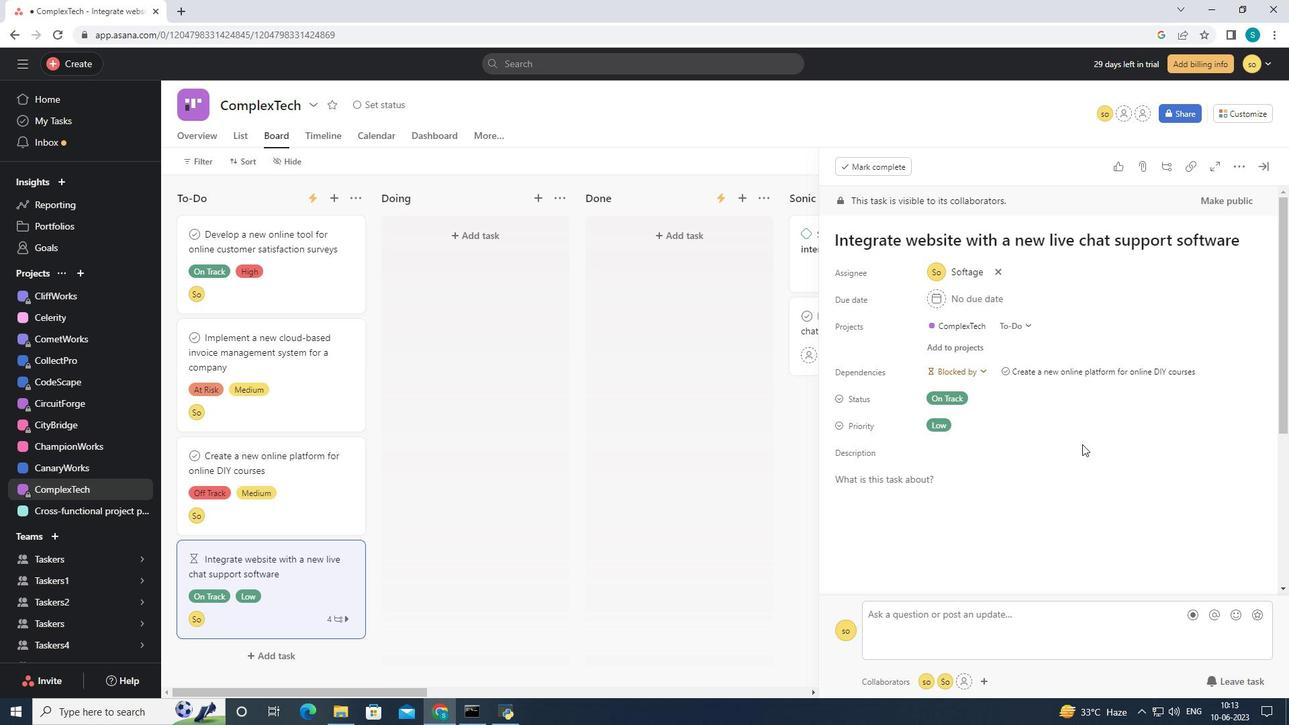 
Action: Mouse scrolled (1082, 445) with delta (0, 0)
Screenshot: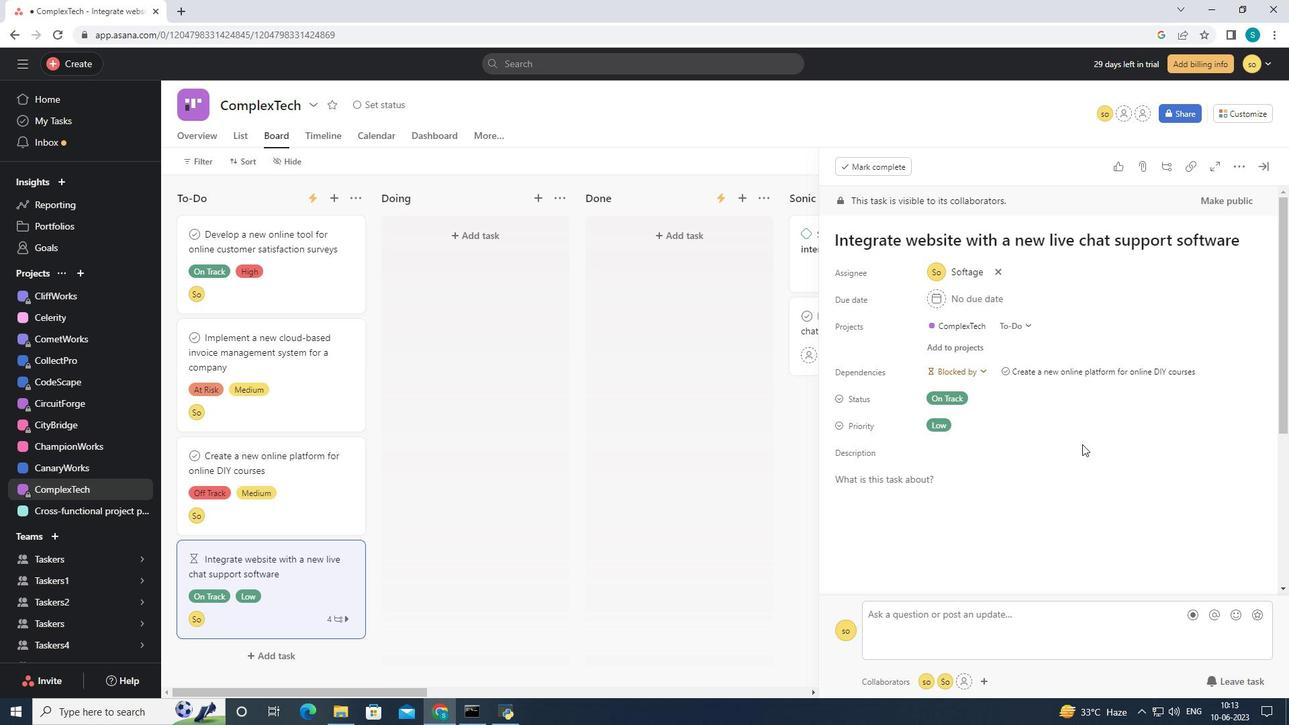 
Action: Mouse scrolled (1082, 444) with delta (0, 0)
Screenshot: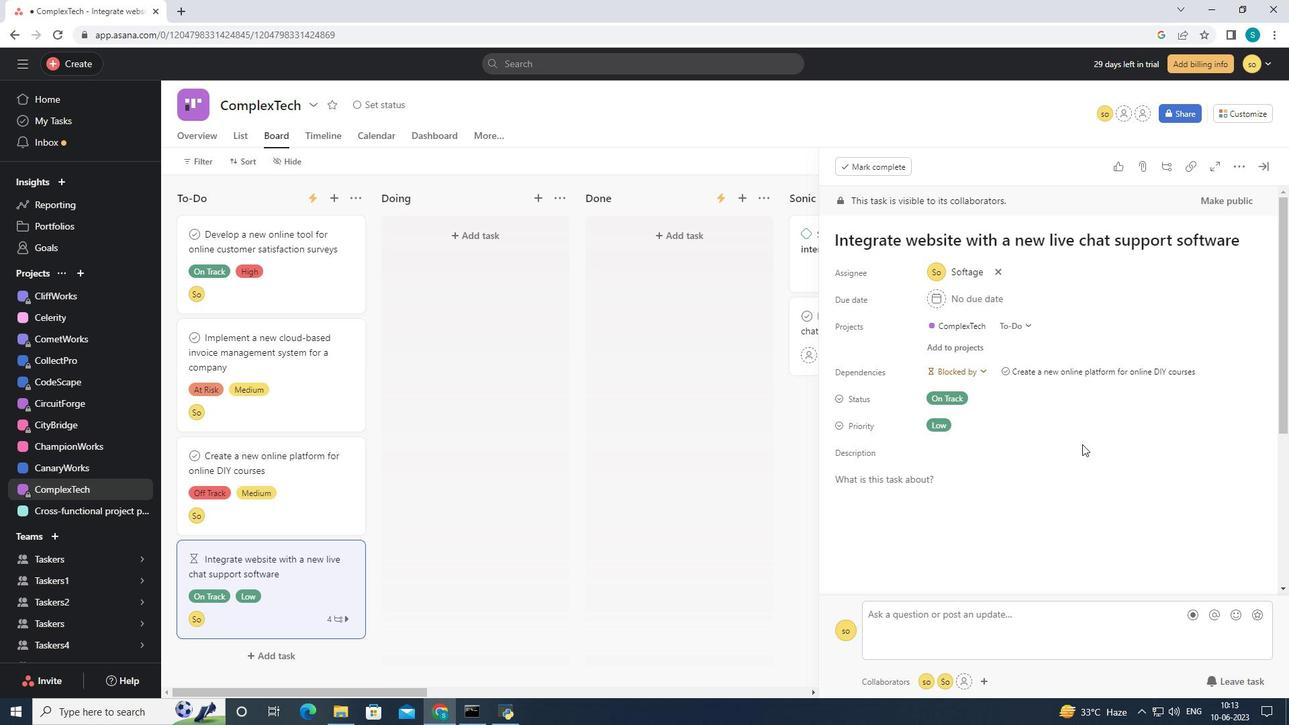 
Action: Mouse scrolled (1082, 445) with delta (0, 0)
Screenshot: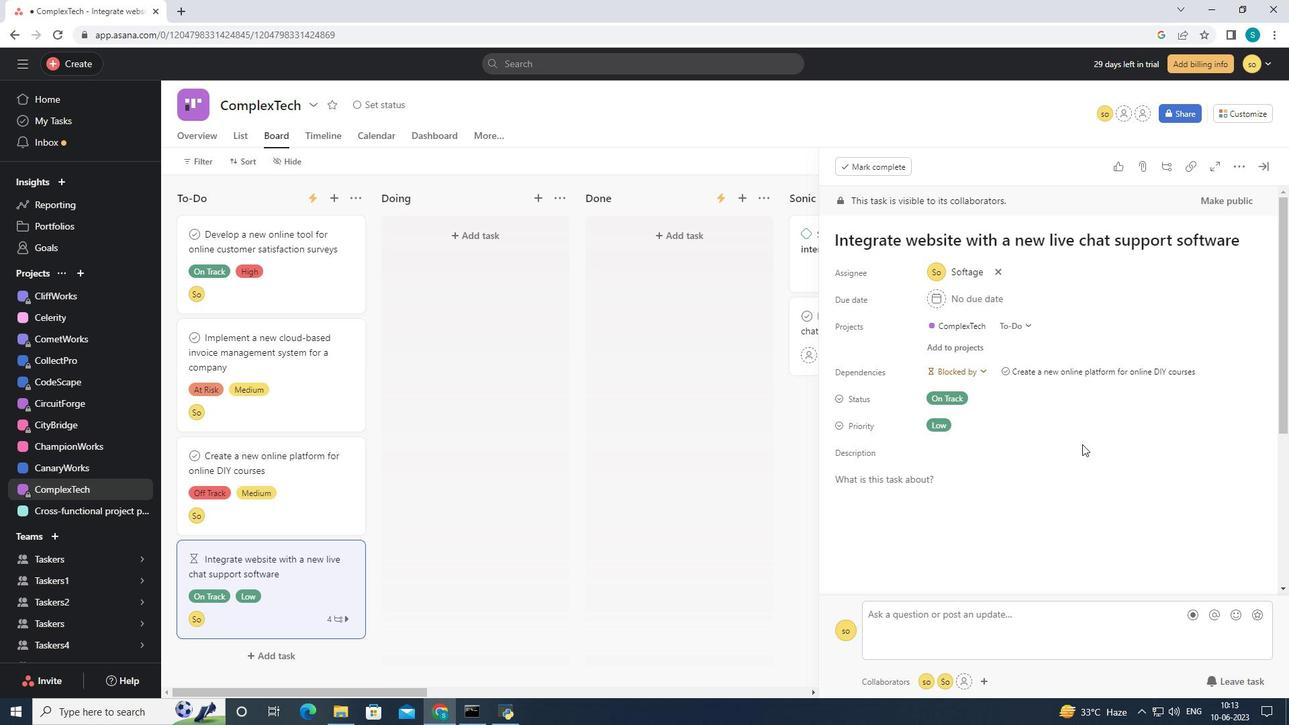 
Action: Mouse scrolled (1082, 444) with delta (0, 0)
Screenshot: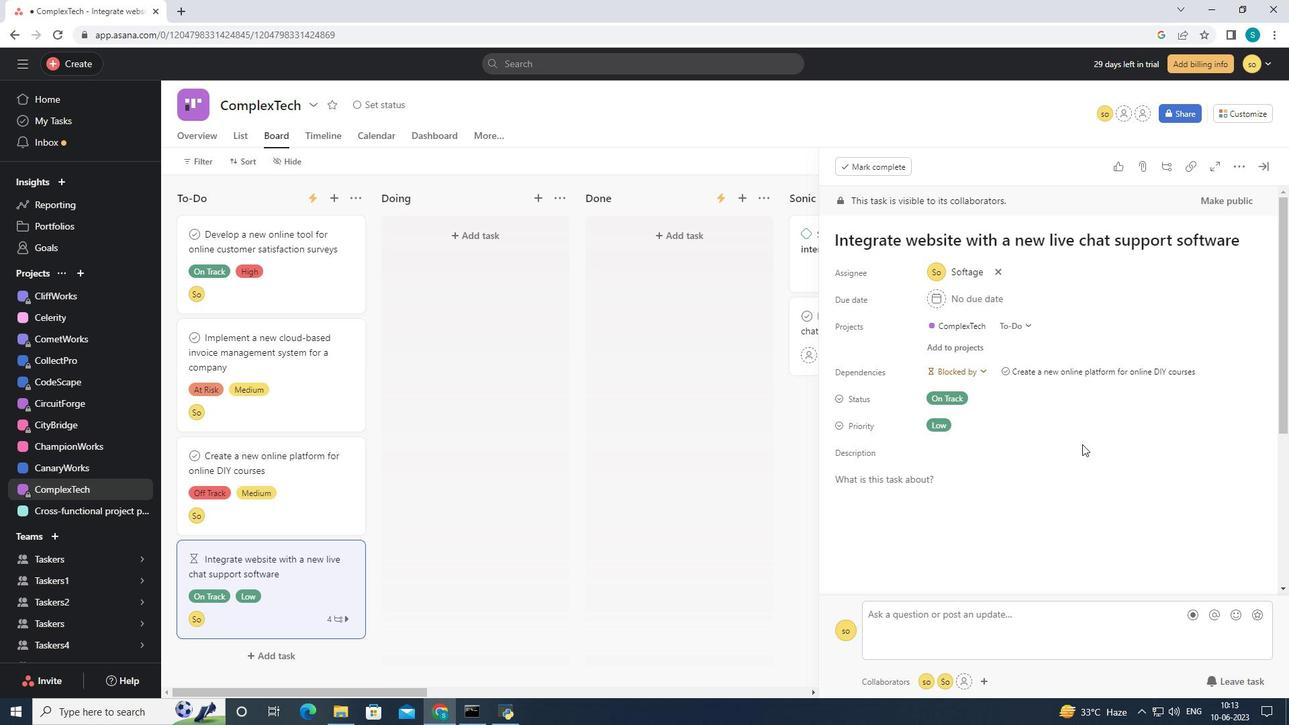 
Action: Mouse scrolled (1082, 444) with delta (0, 0)
Screenshot: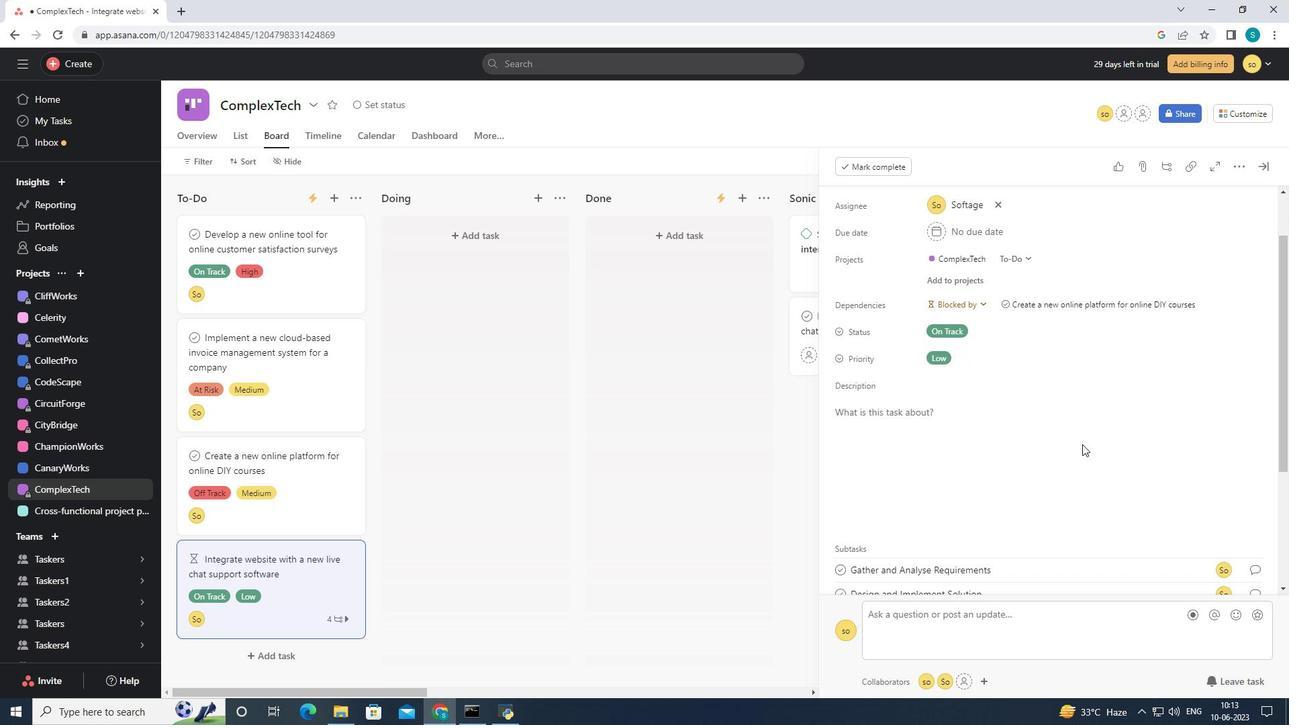 
Action: Mouse scrolled (1082, 444) with delta (0, 0)
Screenshot: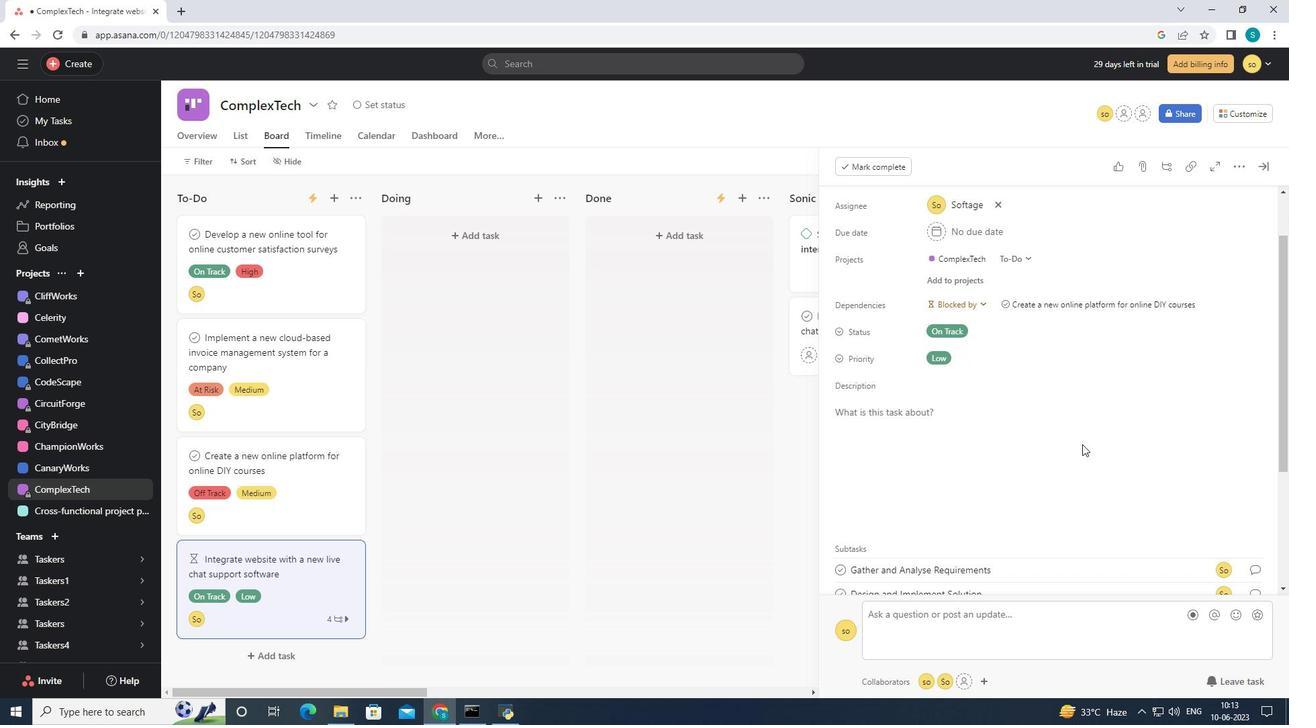 
Action: Mouse scrolled (1082, 444) with delta (0, 0)
Screenshot: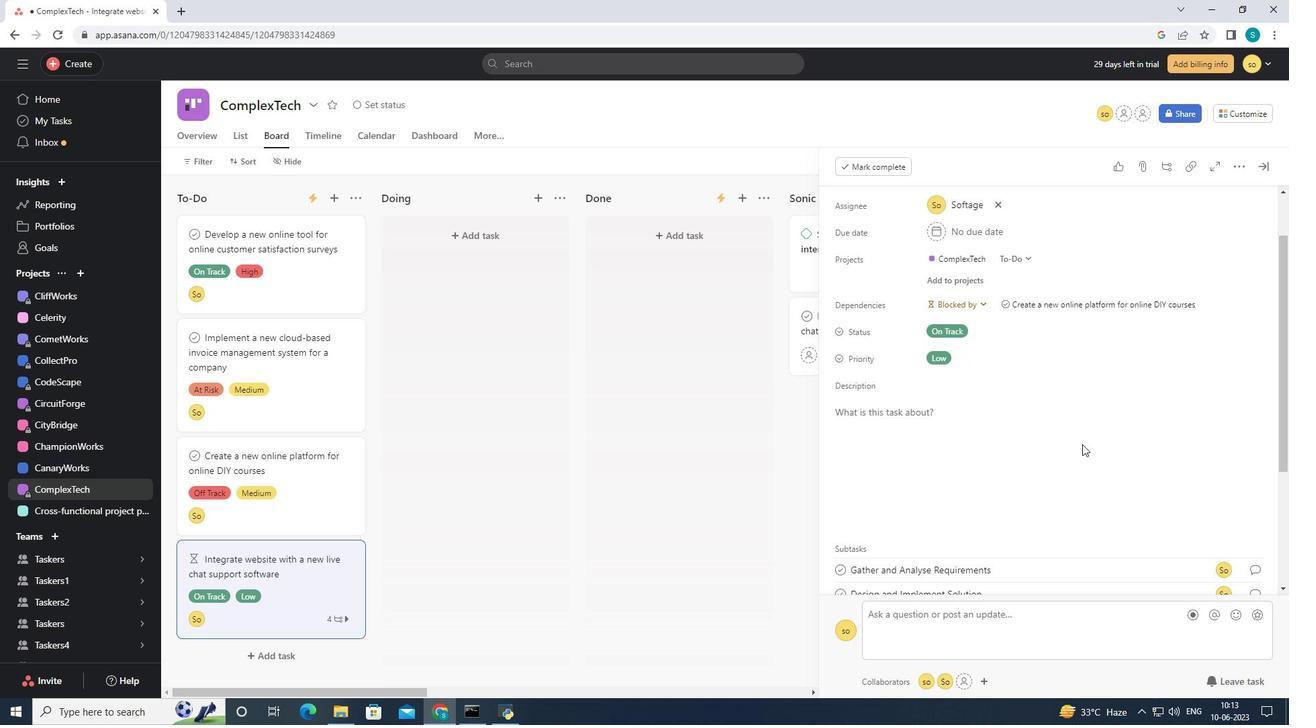 
Action: Mouse scrolled (1082, 445) with delta (0, 0)
Screenshot: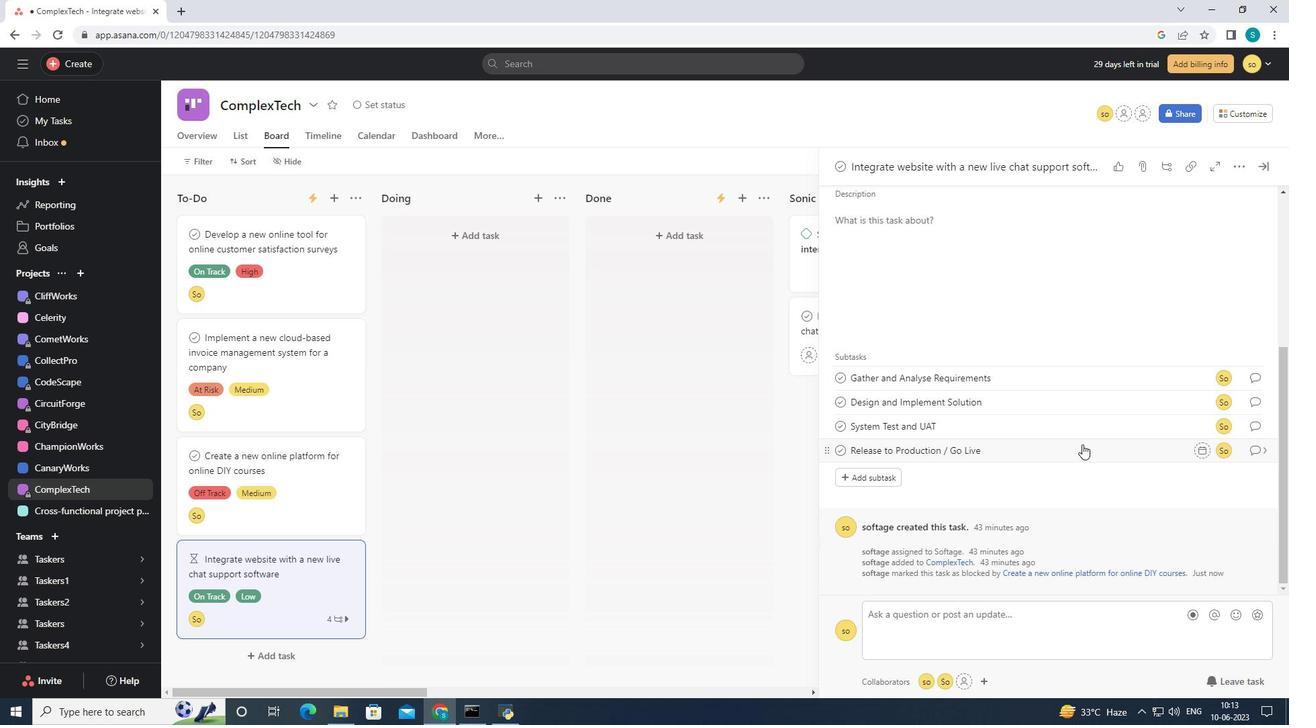 
Action: Mouse scrolled (1082, 445) with delta (0, 0)
Screenshot: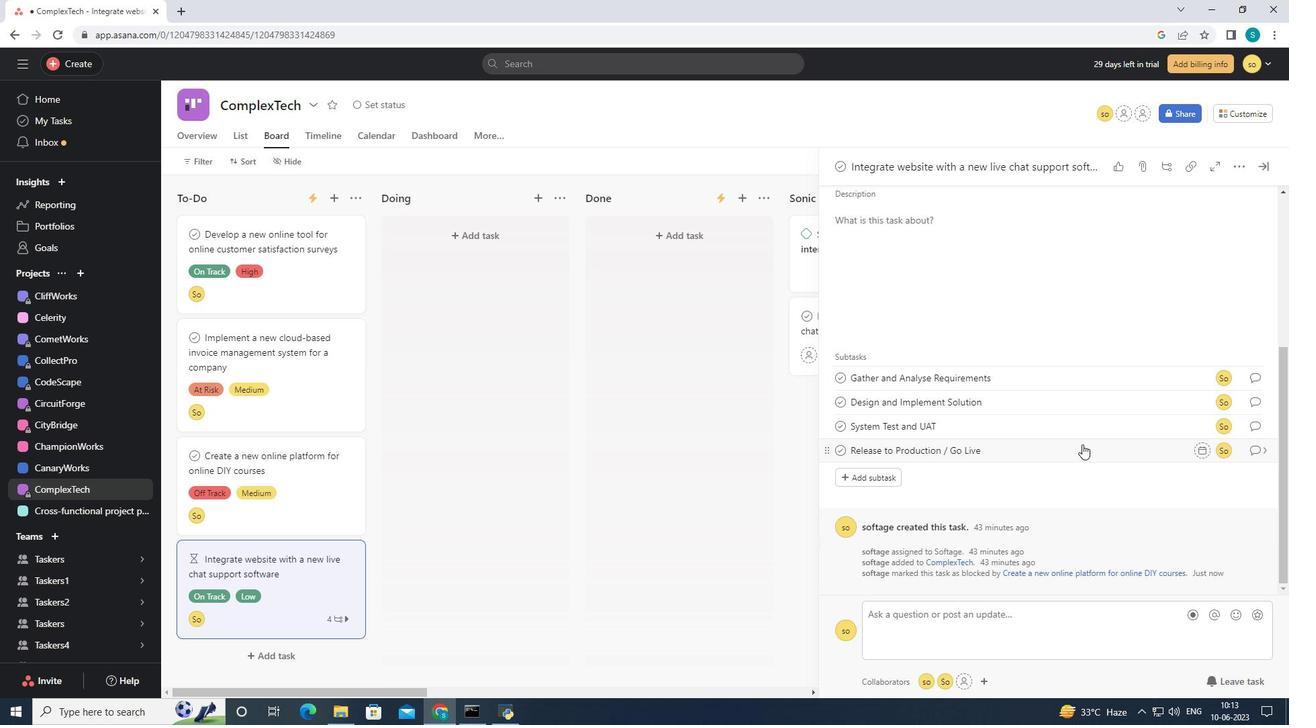 
Action: Mouse scrolled (1082, 444) with delta (0, 0)
Screenshot: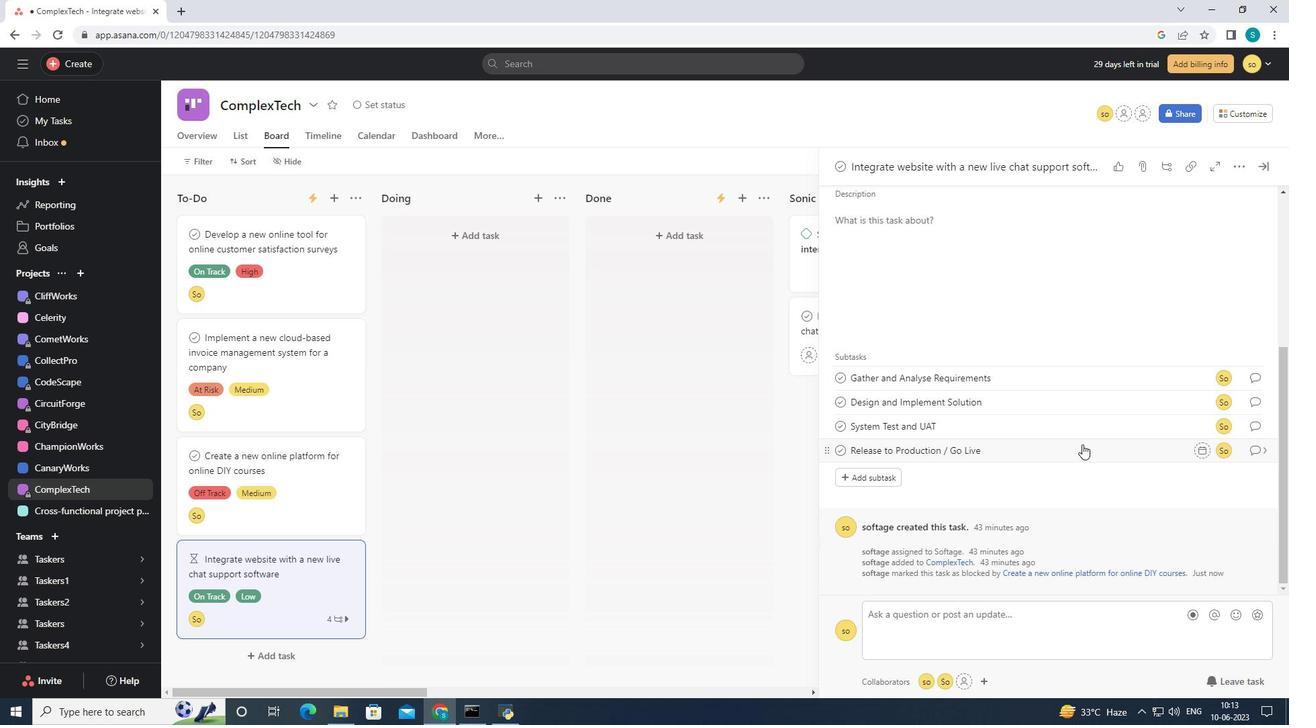 
Action: Mouse scrolled (1082, 445) with delta (0, 0)
Screenshot: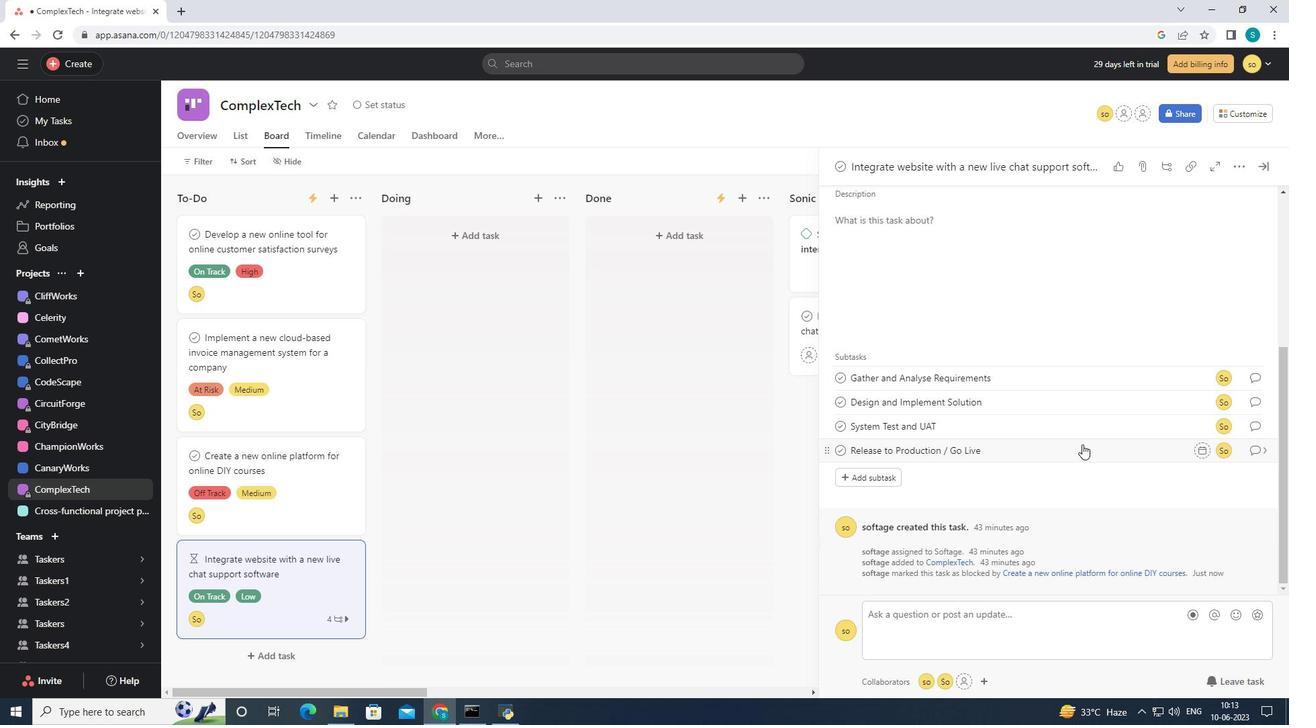 
Action: Mouse scrolled (1082, 445) with delta (0, 0)
Screenshot: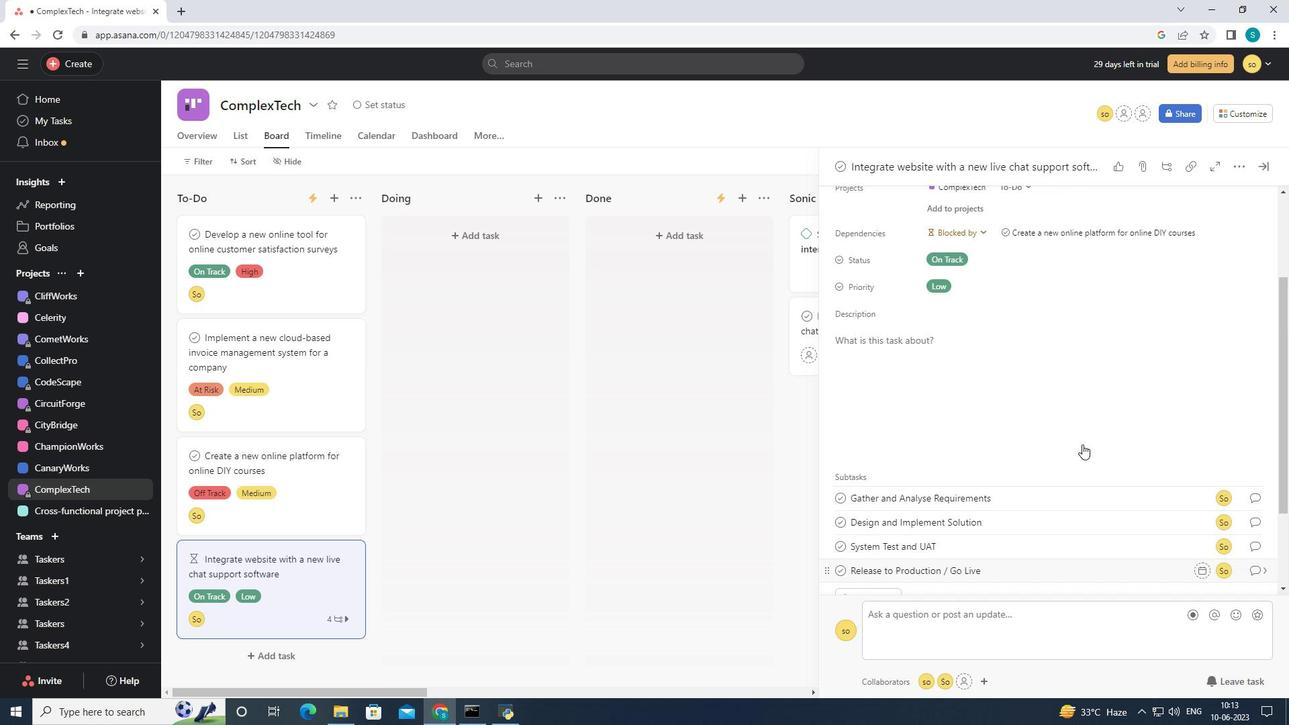 
Action: Mouse scrolled (1082, 445) with delta (0, 0)
Screenshot: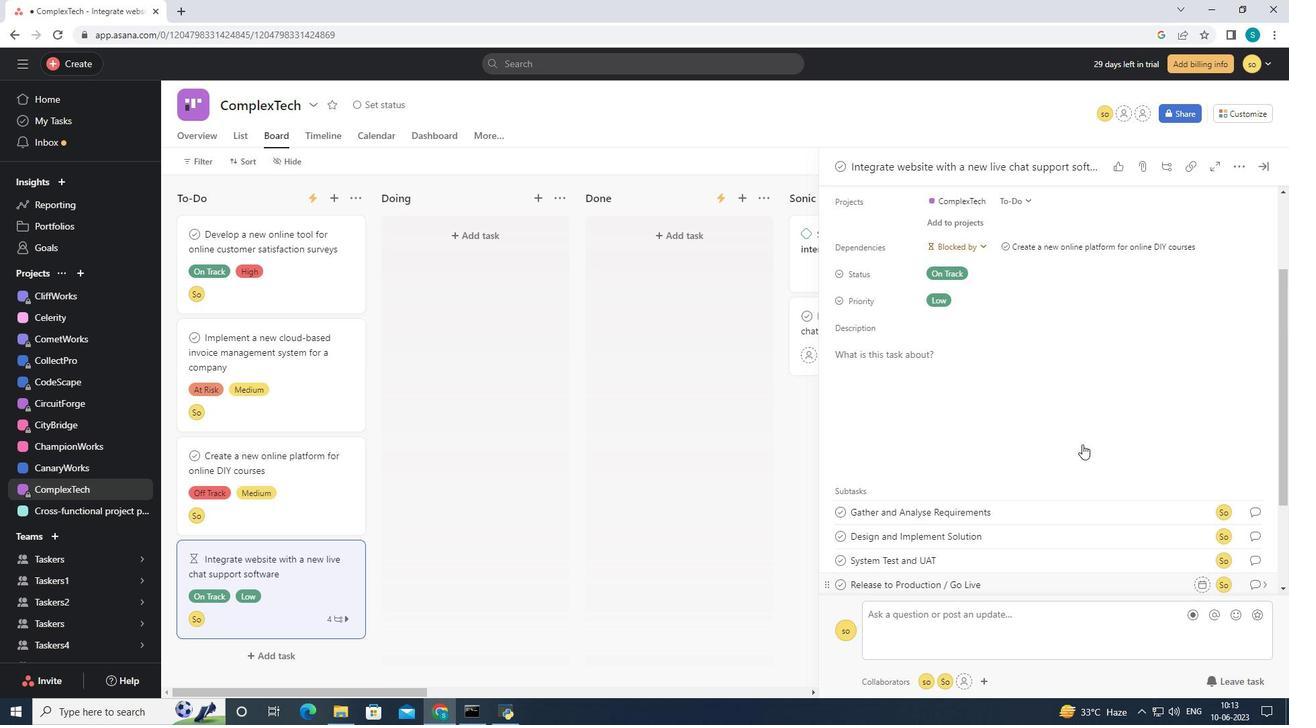 
Action: Mouse moved to (1266, 169)
Screenshot: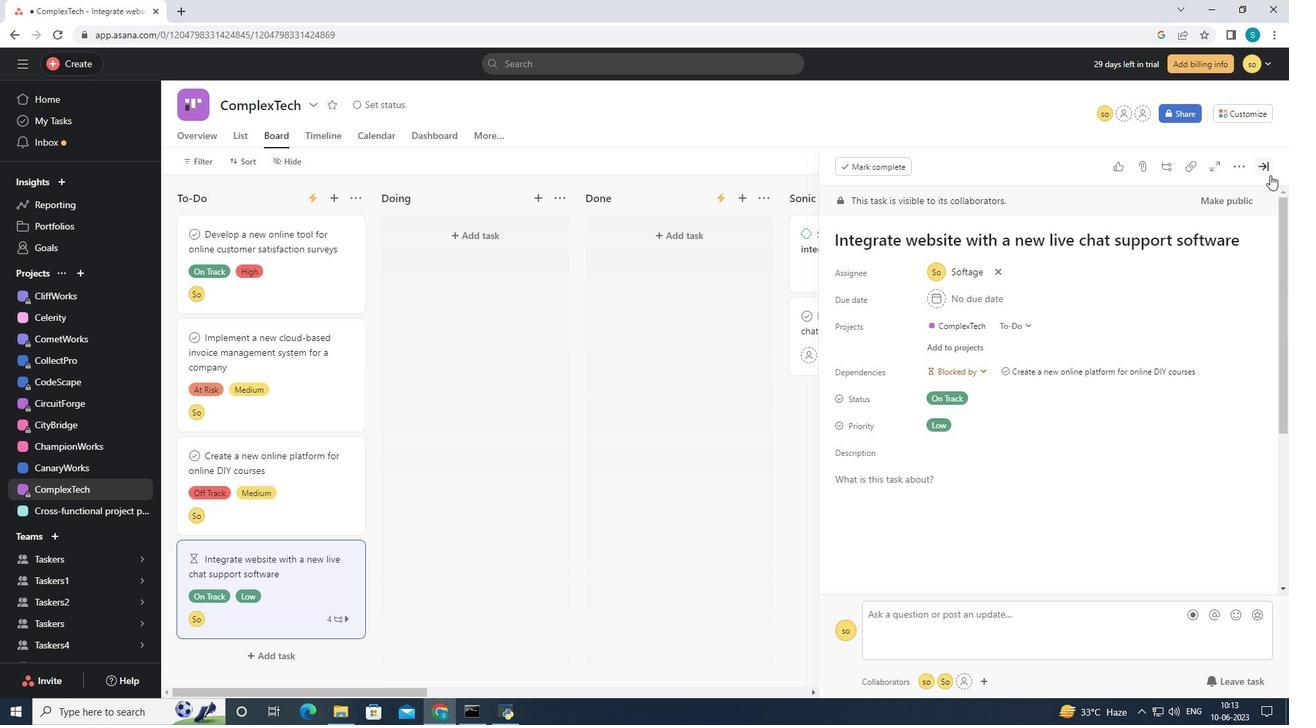 
Action: Mouse pressed left at (1266, 169)
Screenshot: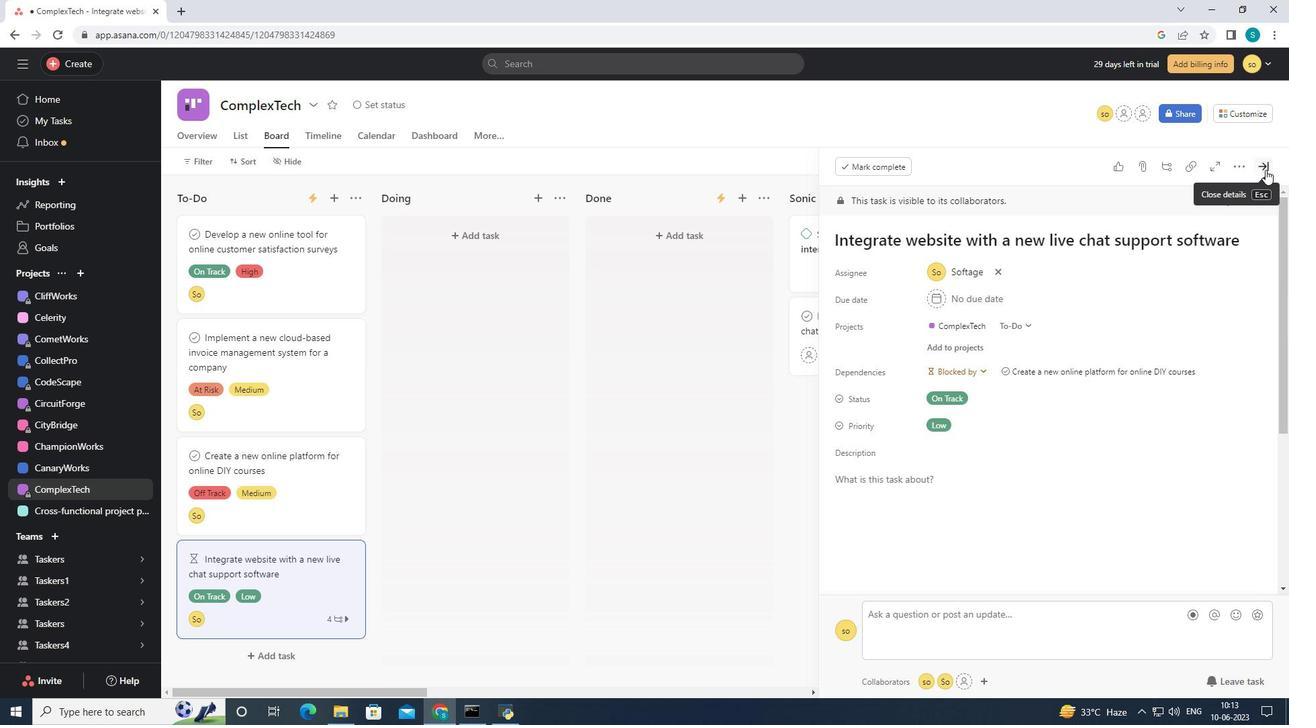 
Action: Mouse moved to (920, 385)
Screenshot: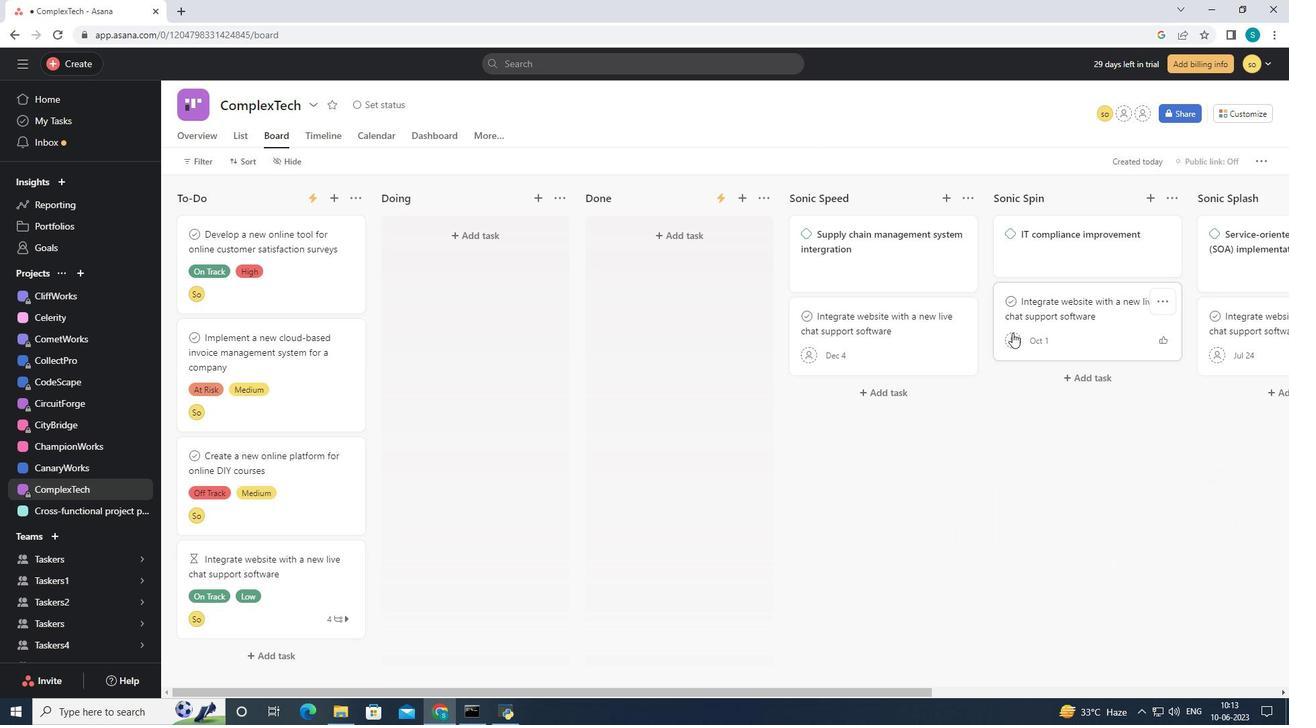 
